 Task: Manage the "Order summary list" page variations in the site builder.
Action: Mouse moved to (1150, 83)
Screenshot: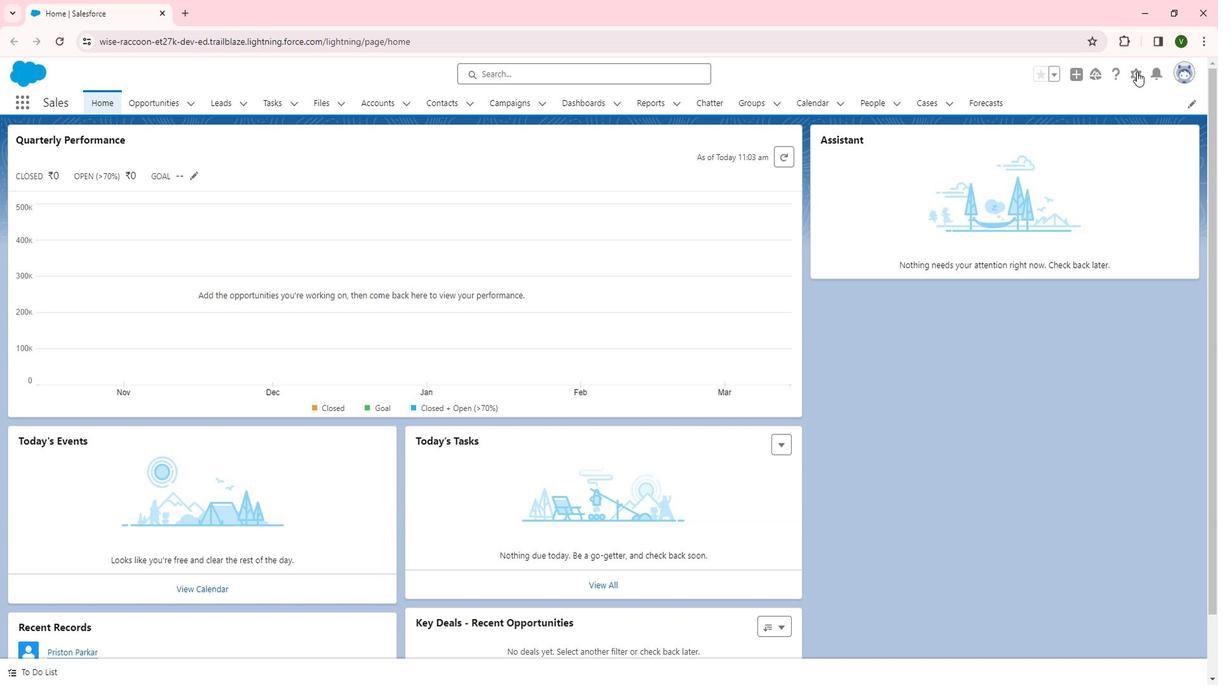 
Action: Mouse pressed left at (1150, 83)
Screenshot: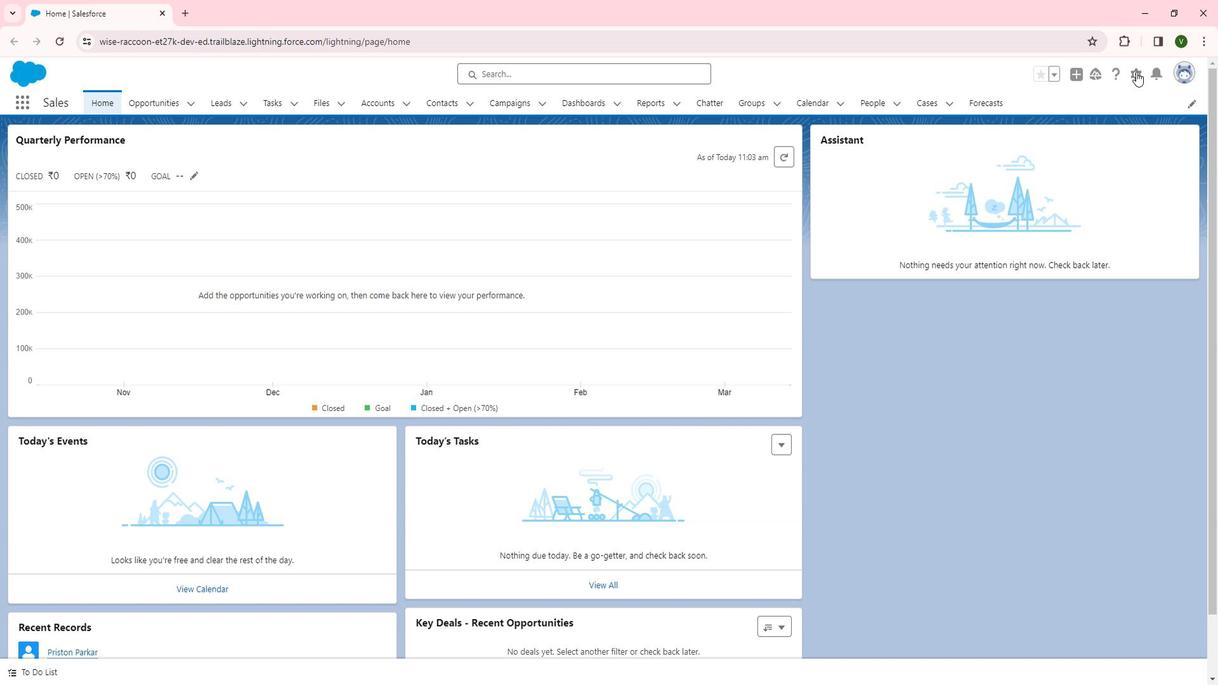 
Action: Mouse moved to (1097, 121)
Screenshot: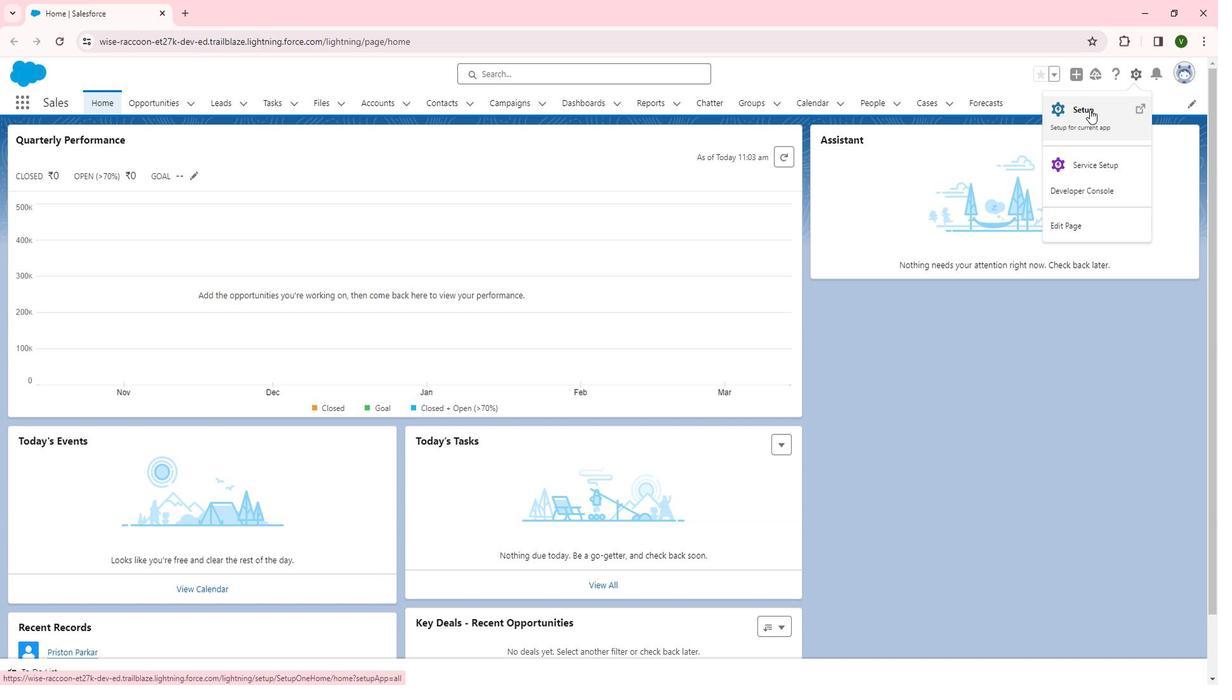 
Action: Mouse pressed left at (1097, 121)
Screenshot: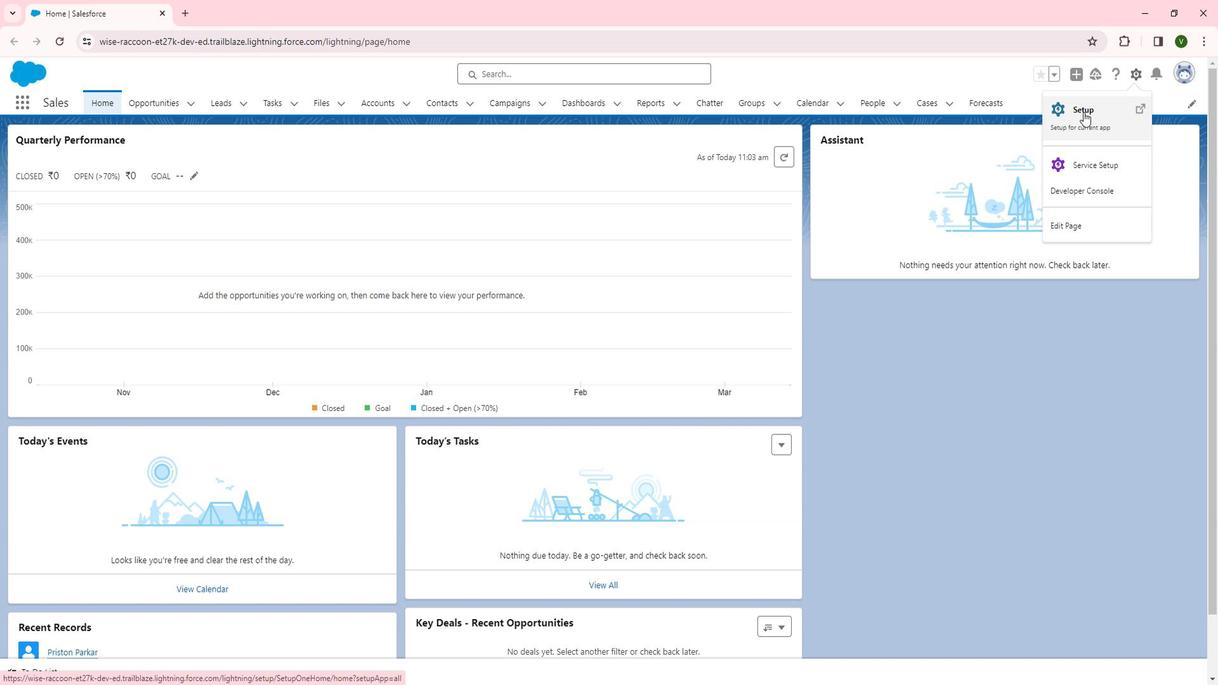 
Action: Mouse moved to (52, 521)
Screenshot: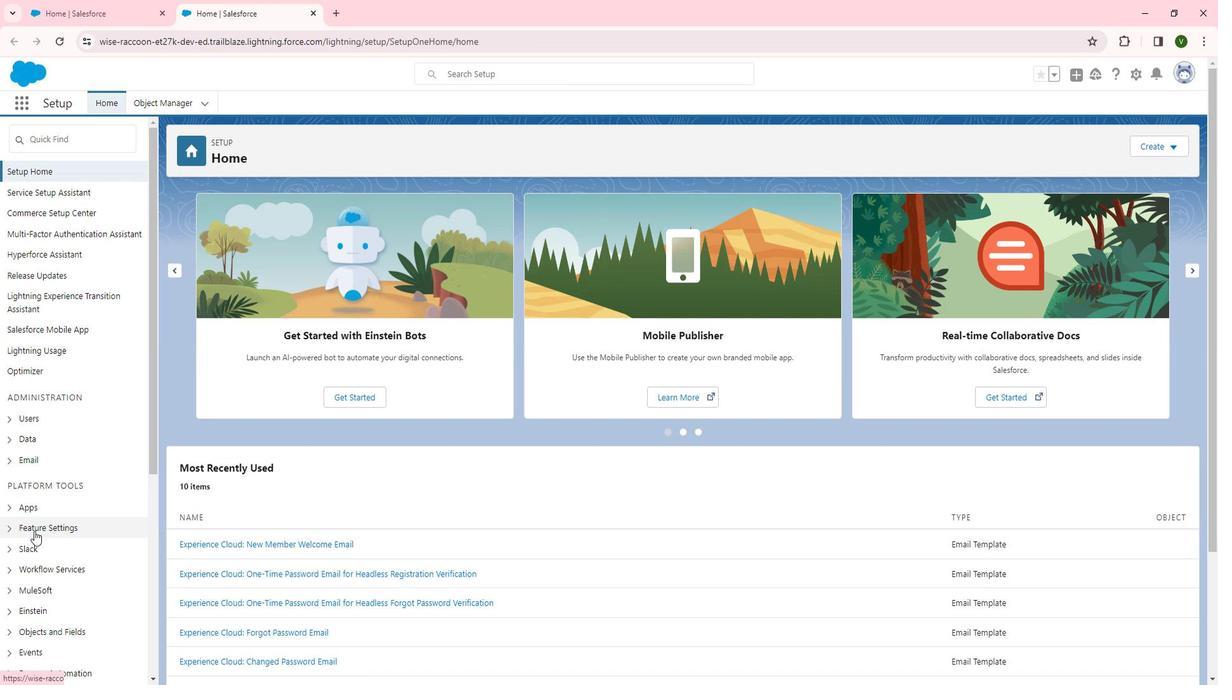 
Action: Mouse scrolled (52, 520) with delta (0, 0)
Screenshot: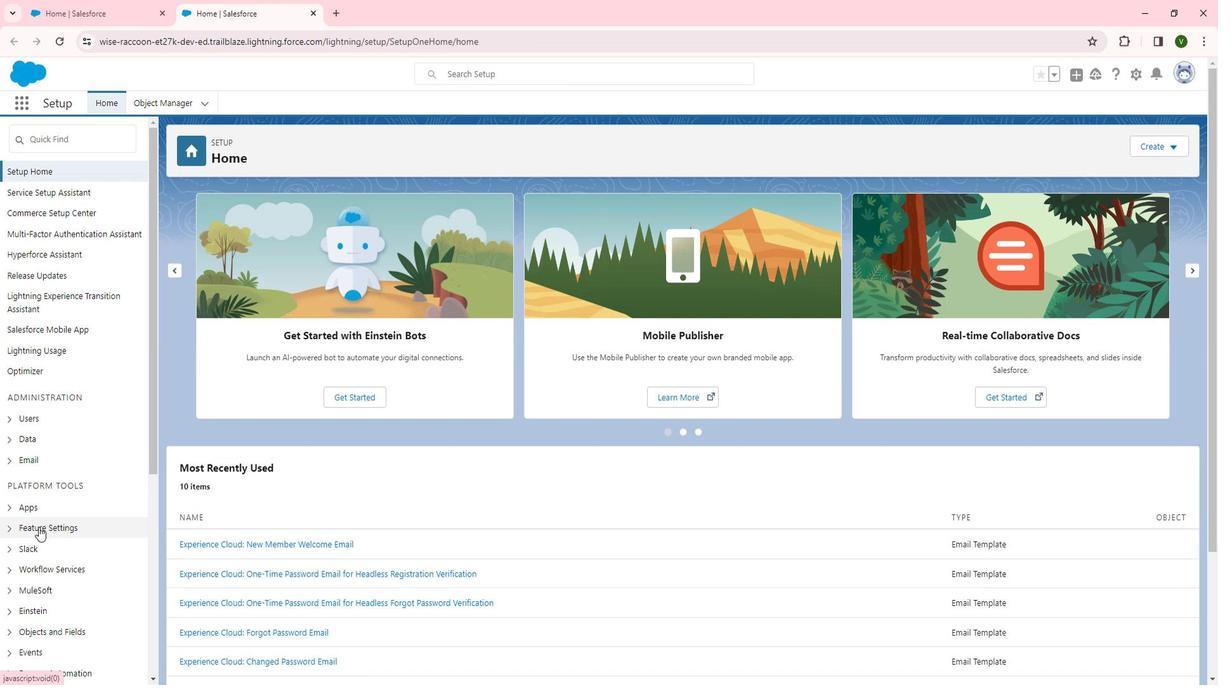 
Action: Mouse scrolled (52, 520) with delta (0, 0)
Screenshot: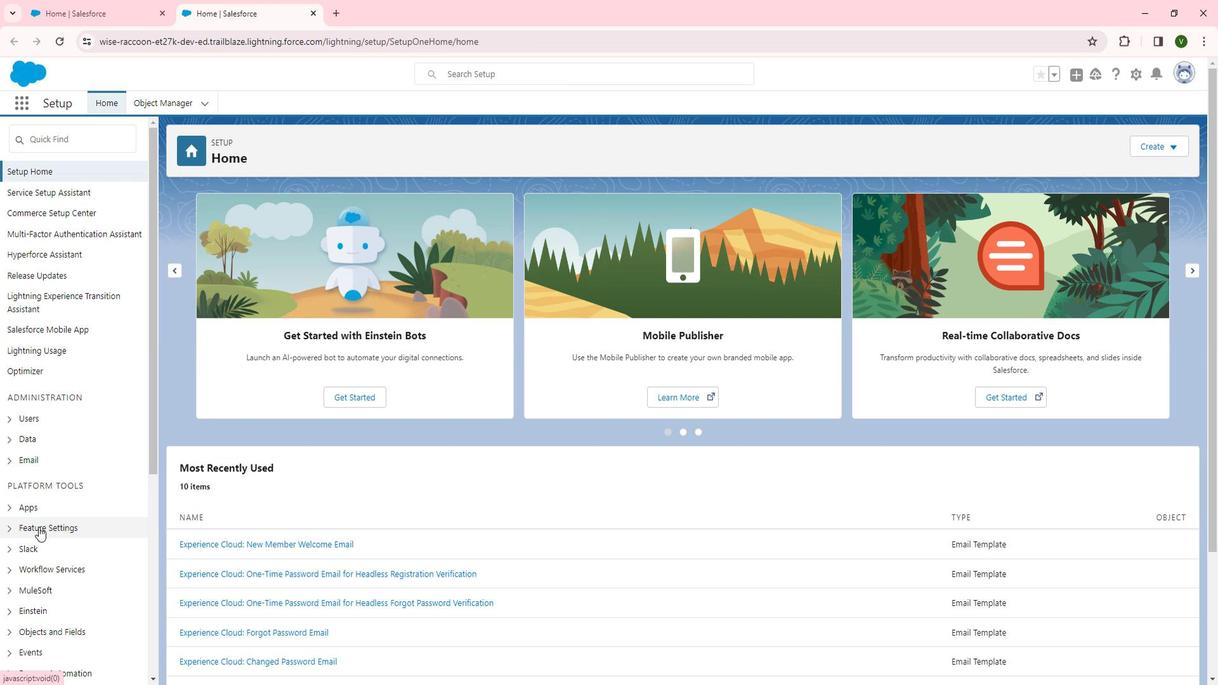 
Action: Mouse moved to (52, 519)
Screenshot: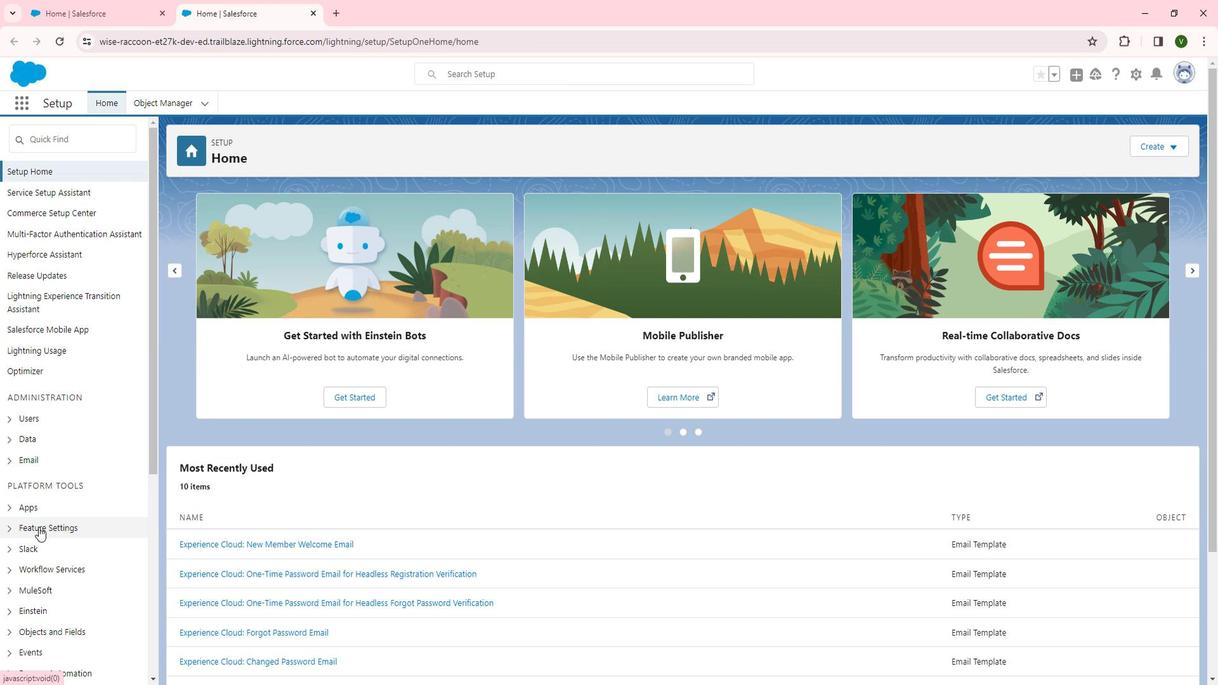 
Action: Mouse scrolled (52, 518) with delta (0, 0)
Screenshot: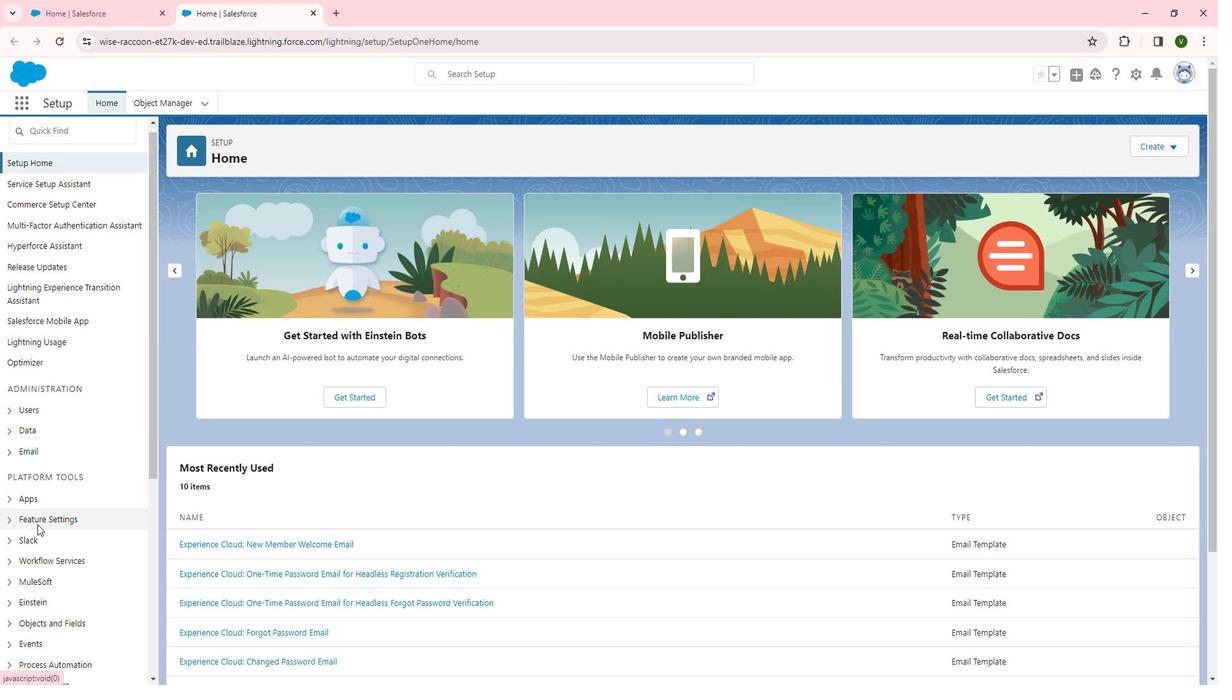 
Action: Mouse moved to (65, 332)
Screenshot: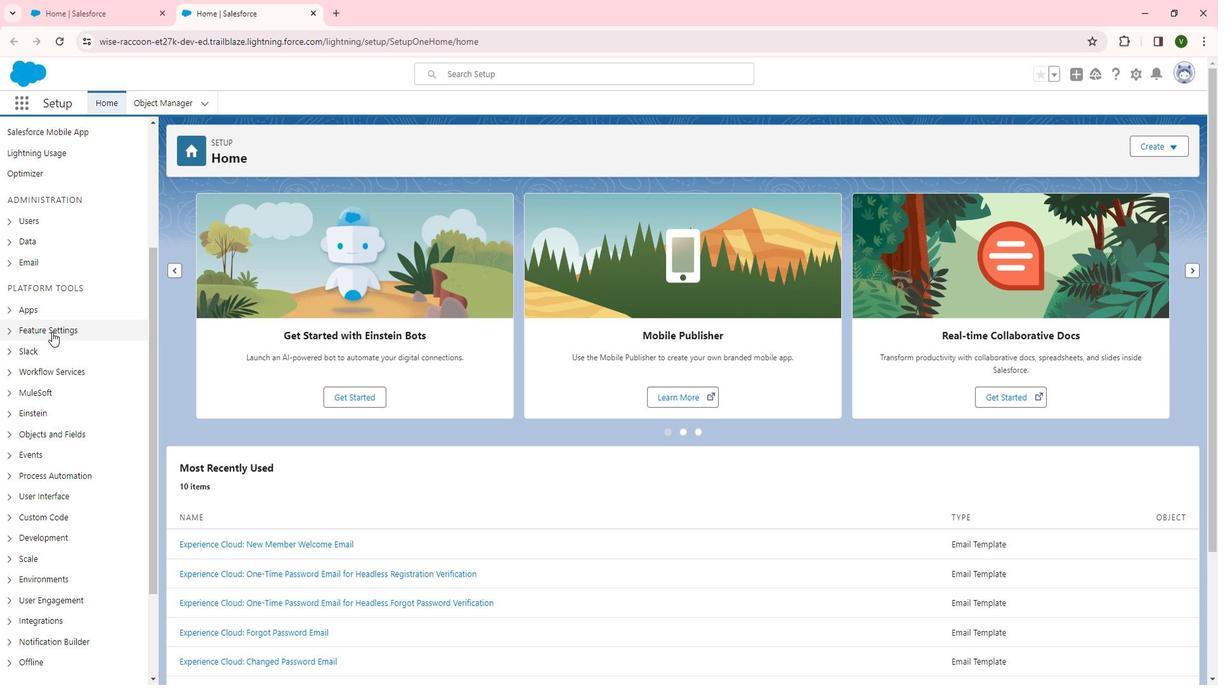 
Action: Mouse pressed left at (65, 332)
Screenshot: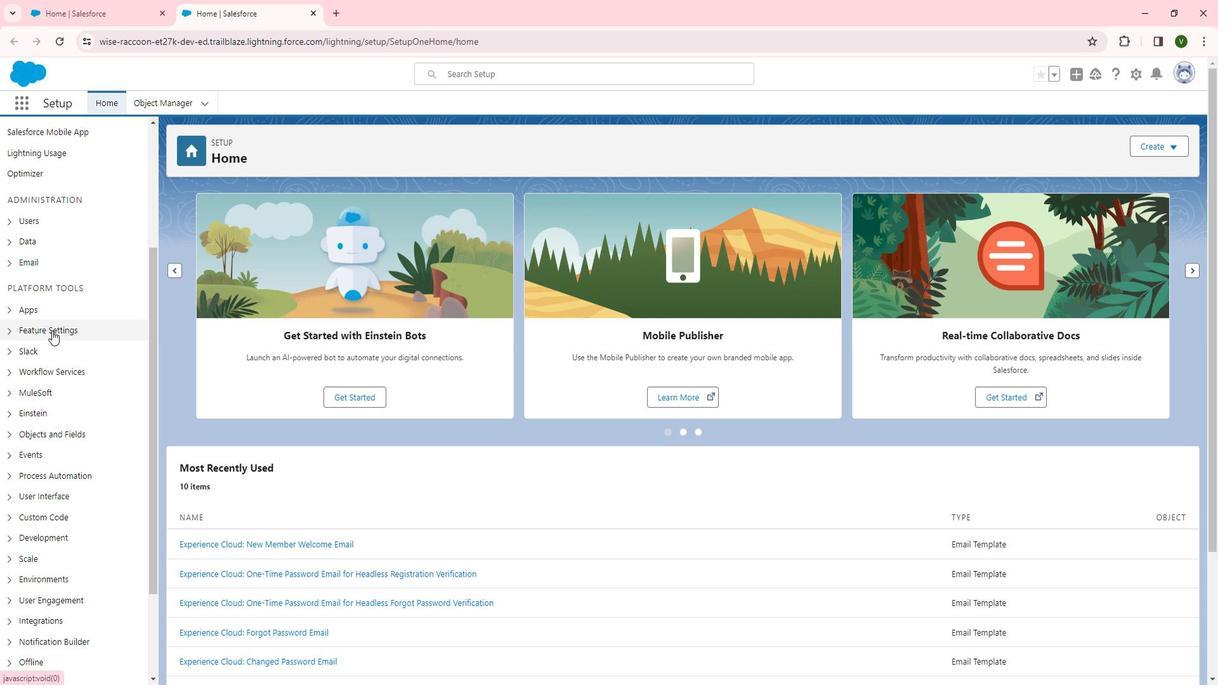 
Action: Mouse moved to (59, 419)
Screenshot: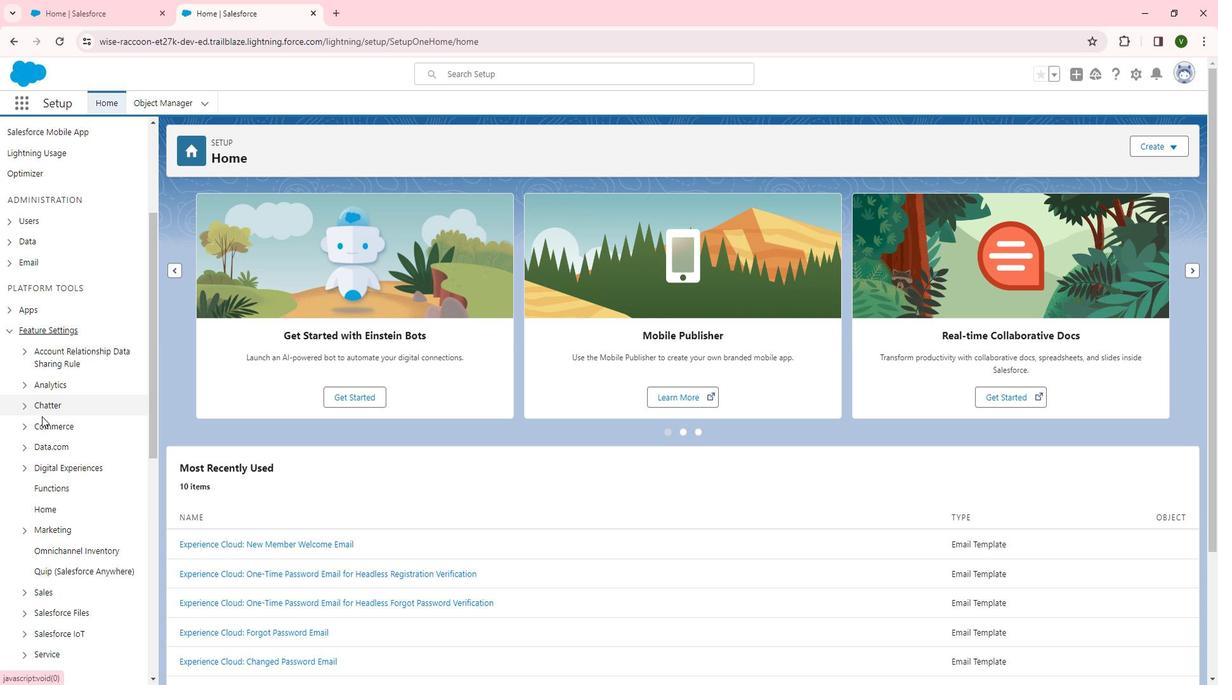 
Action: Mouse scrolled (59, 418) with delta (0, 0)
Screenshot: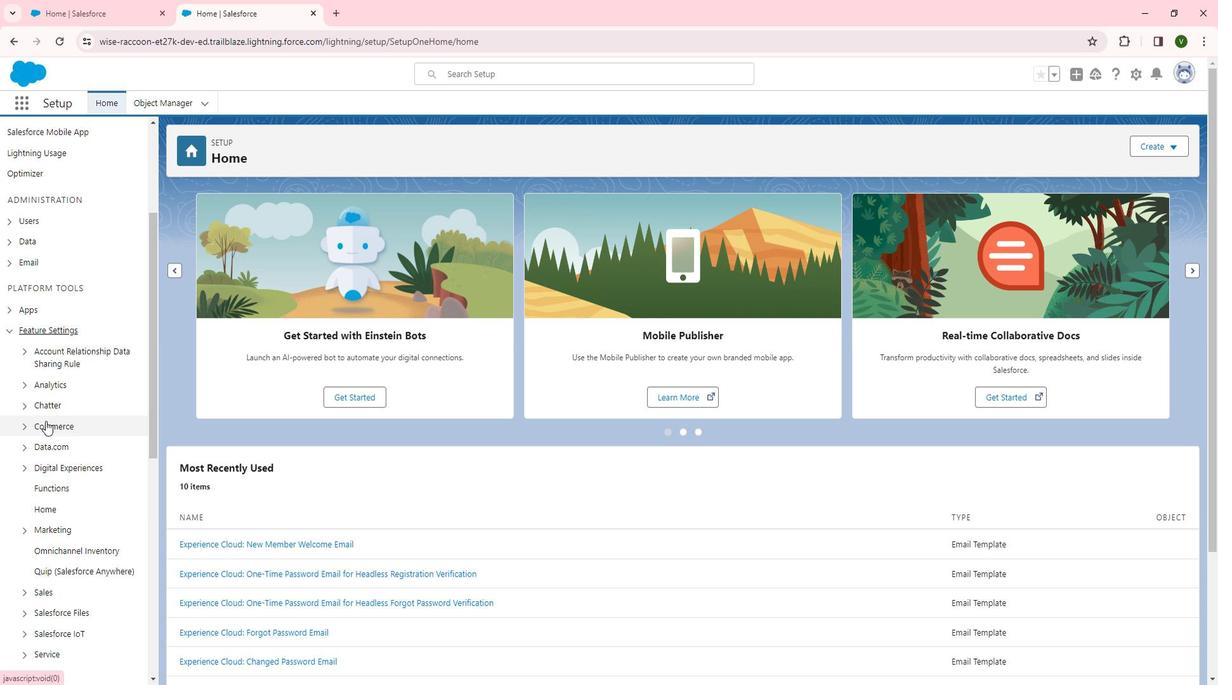 
Action: Mouse scrolled (59, 418) with delta (0, 0)
Screenshot: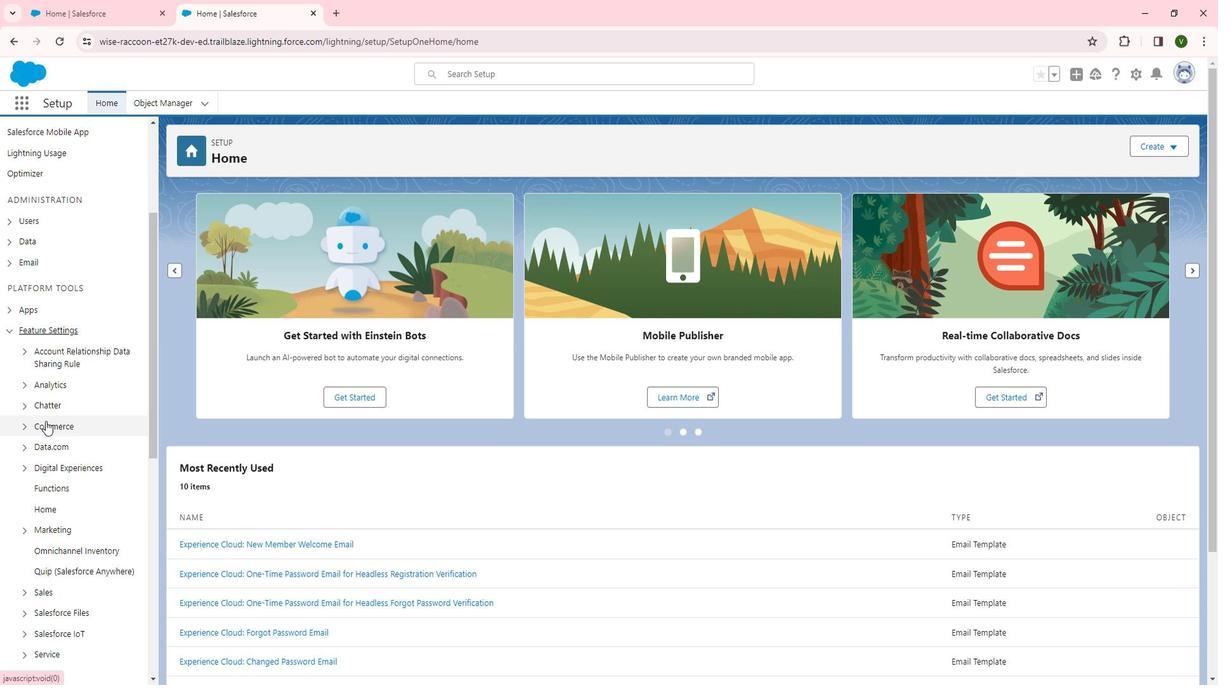
Action: Mouse moved to (76, 336)
Screenshot: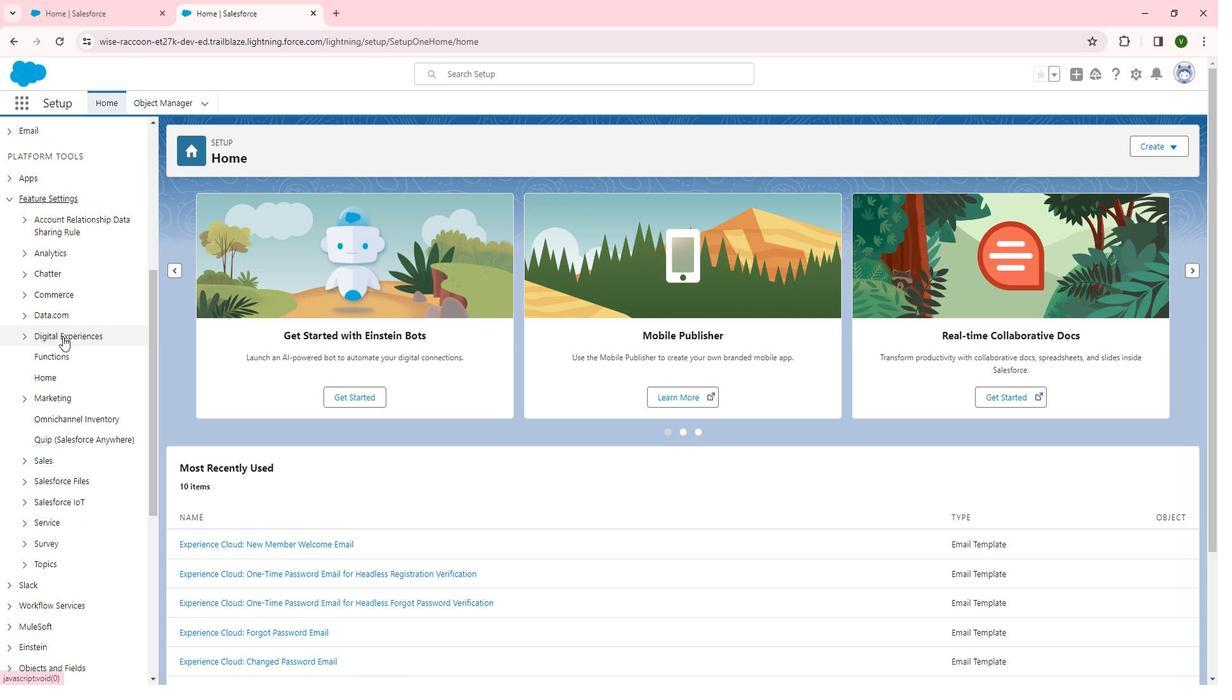 
Action: Mouse pressed left at (76, 336)
Screenshot: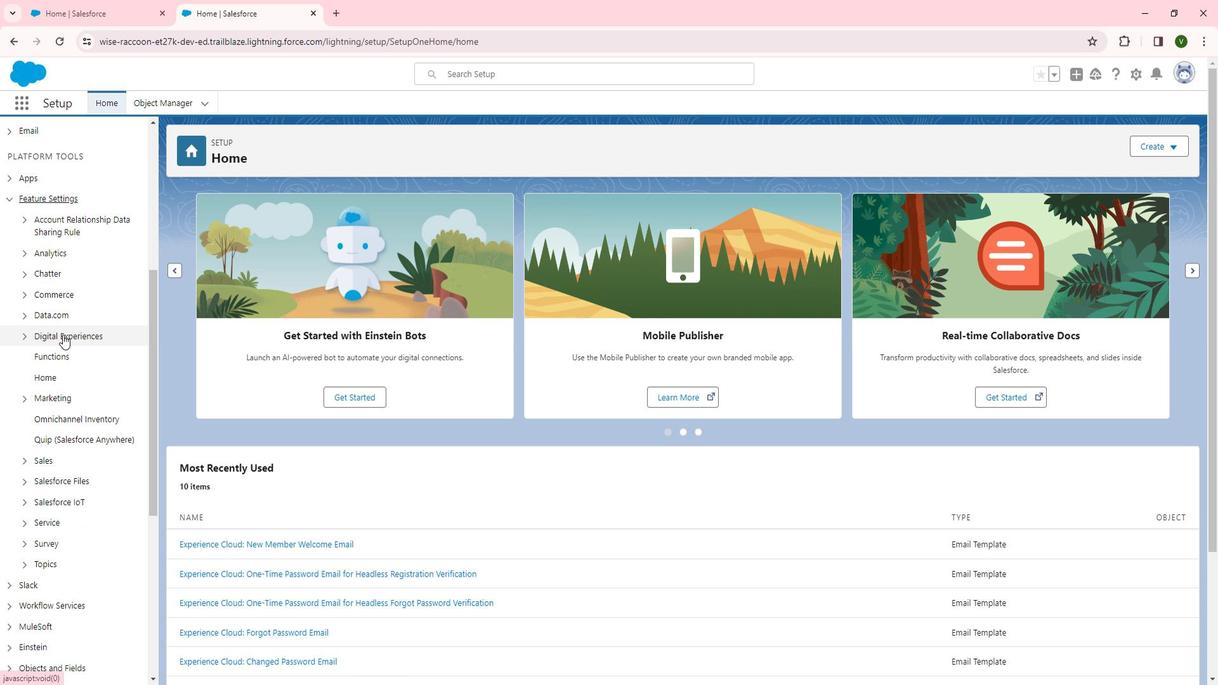 
Action: Mouse moved to (79, 355)
Screenshot: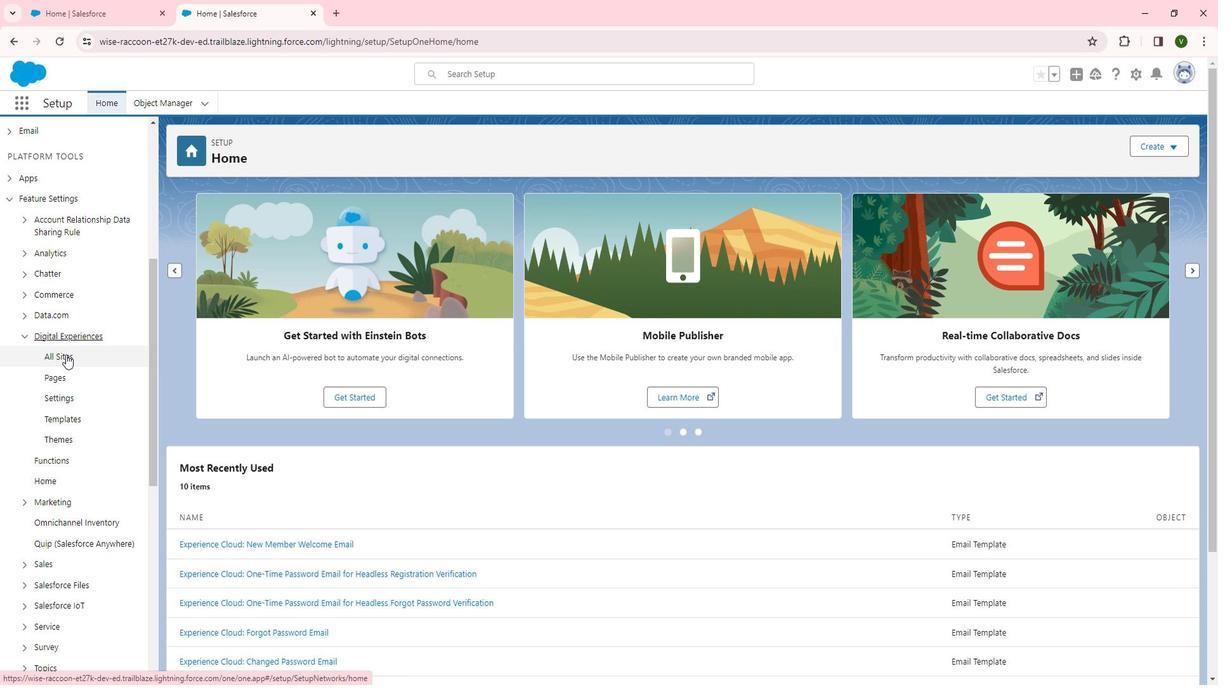 
Action: Mouse pressed left at (79, 355)
Screenshot: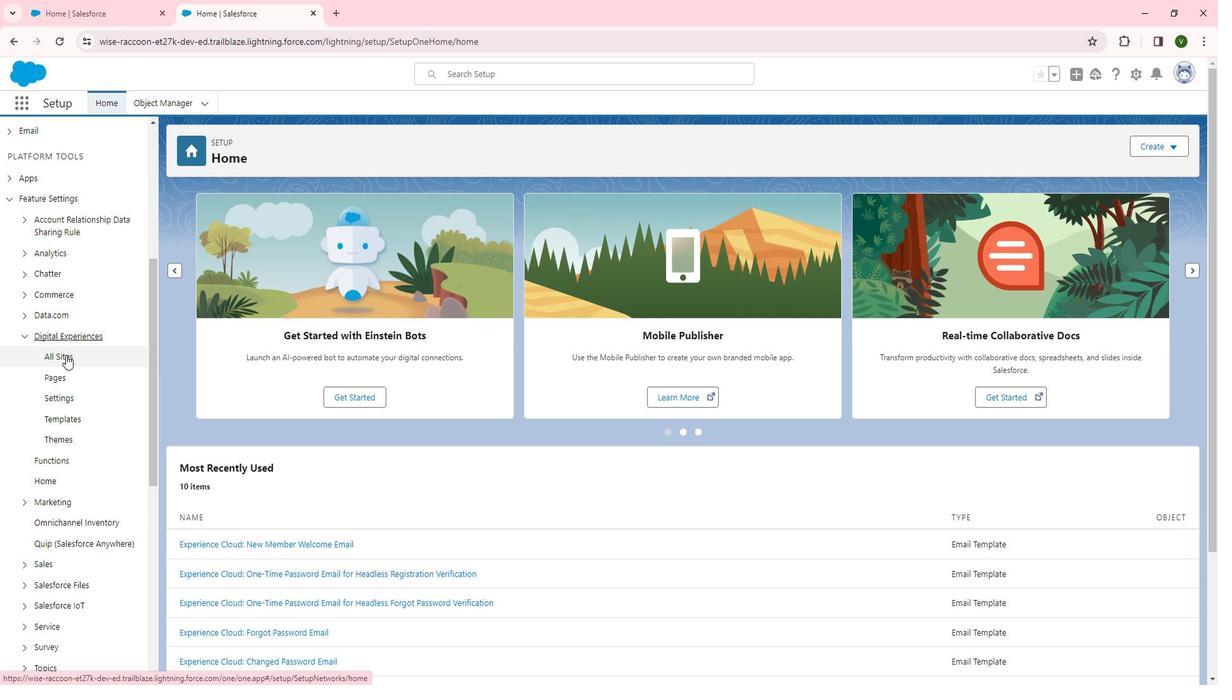 
Action: Mouse moved to (223, 323)
Screenshot: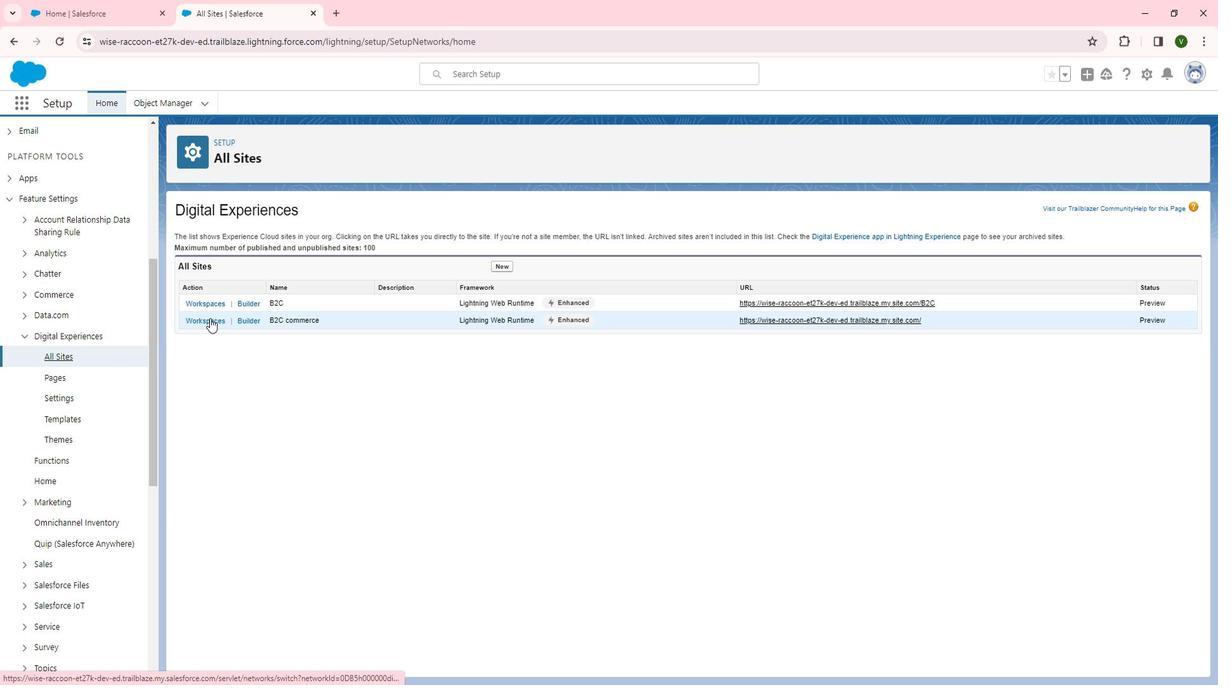 
Action: Mouse pressed left at (223, 323)
Screenshot: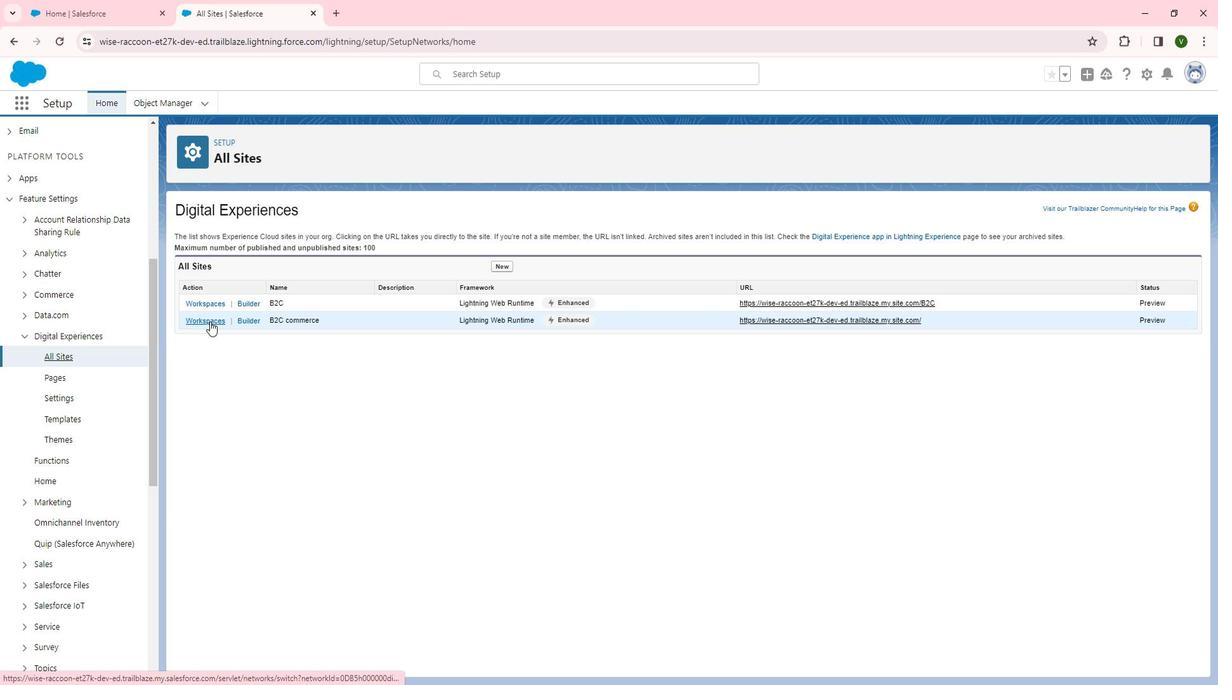 
Action: Mouse moved to (195, 285)
Screenshot: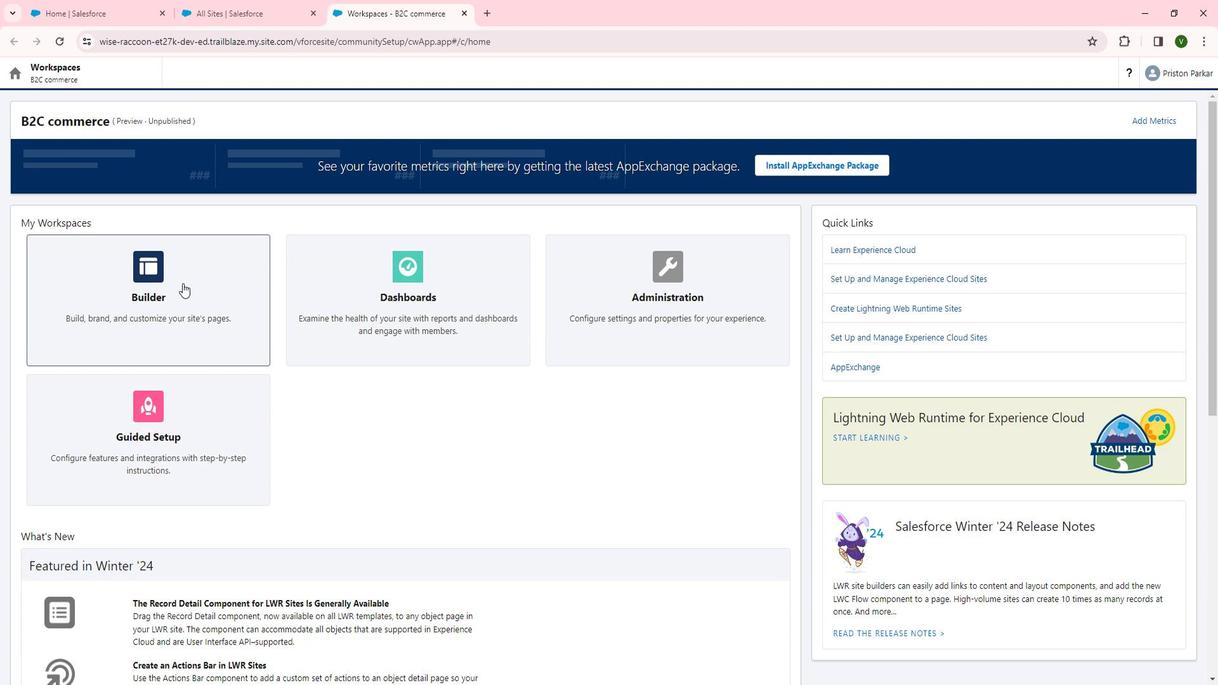 
Action: Mouse pressed left at (195, 285)
Screenshot: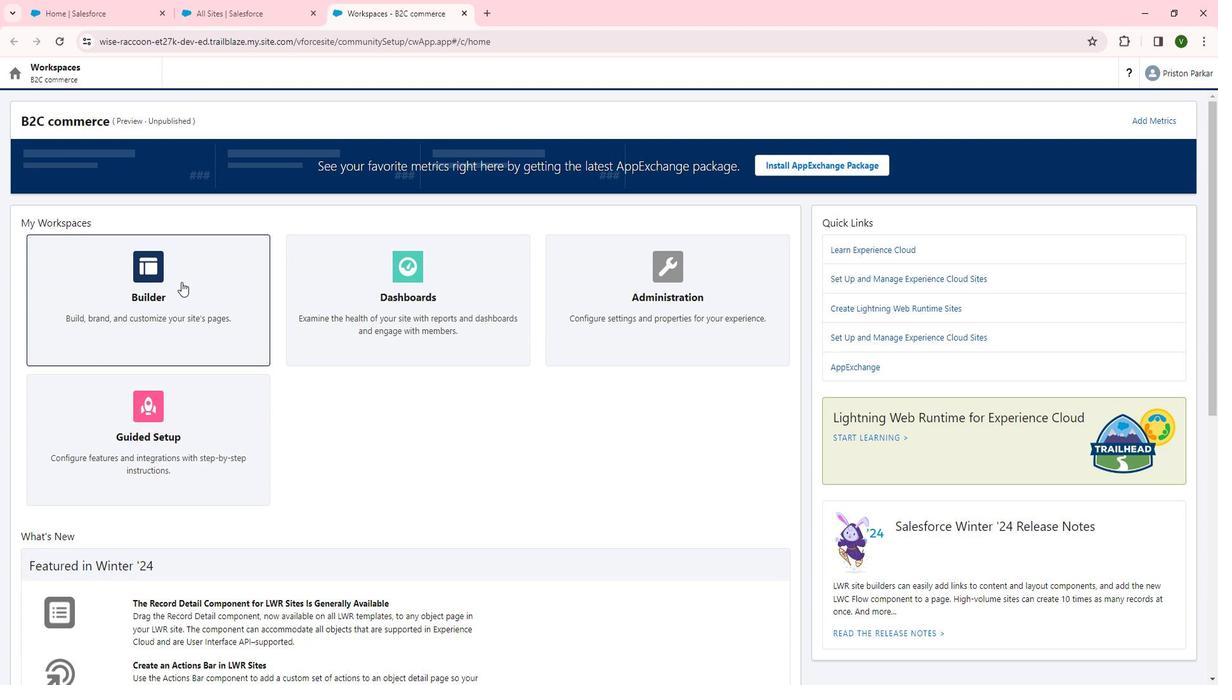 
Action: Mouse moved to (249, 84)
Screenshot: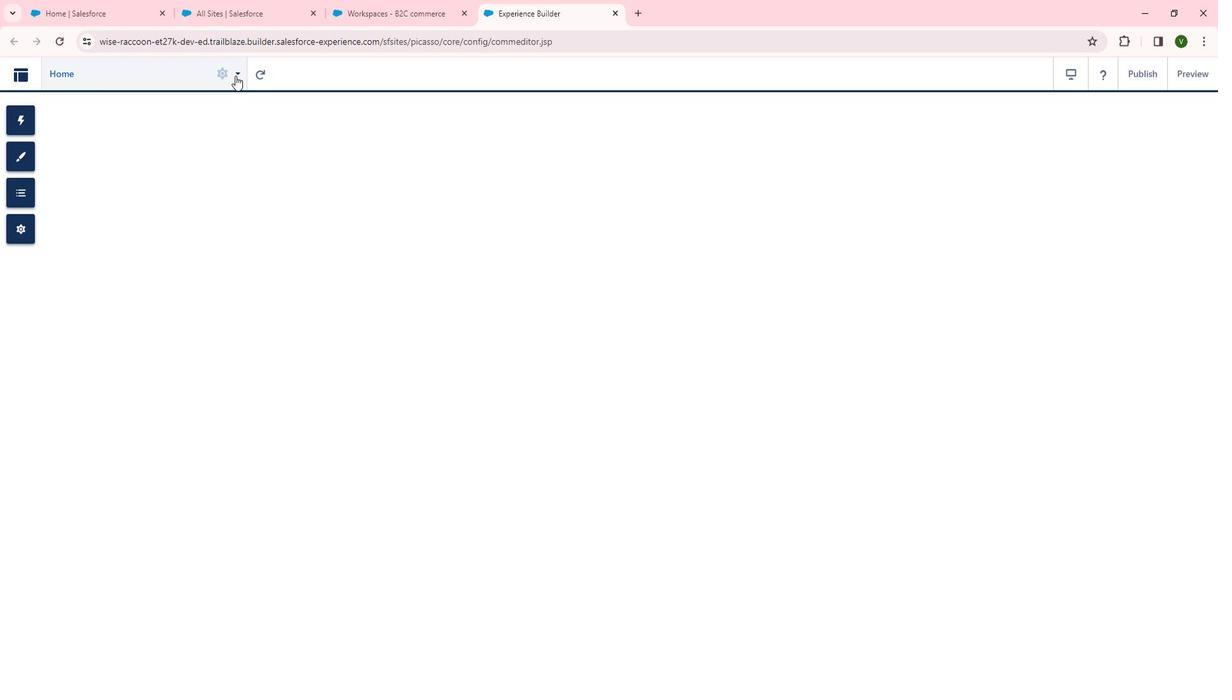 
Action: Mouse pressed left at (249, 84)
Screenshot: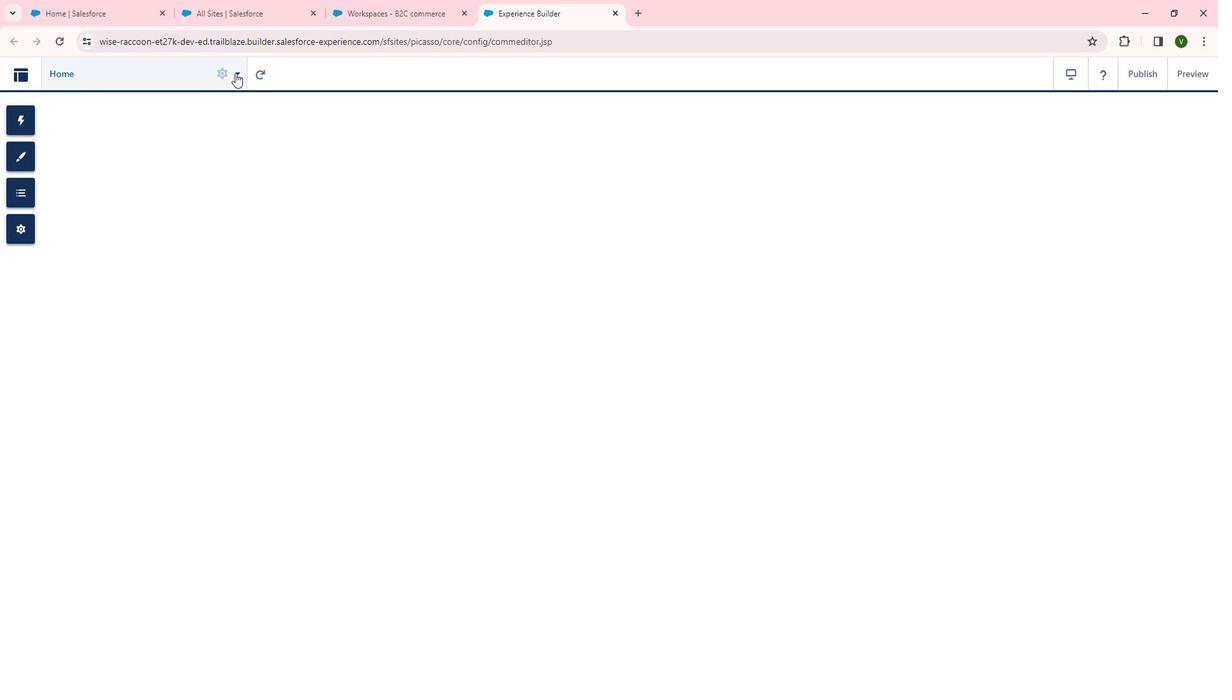 
Action: Mouse moved to (71, 505)
Screenshot: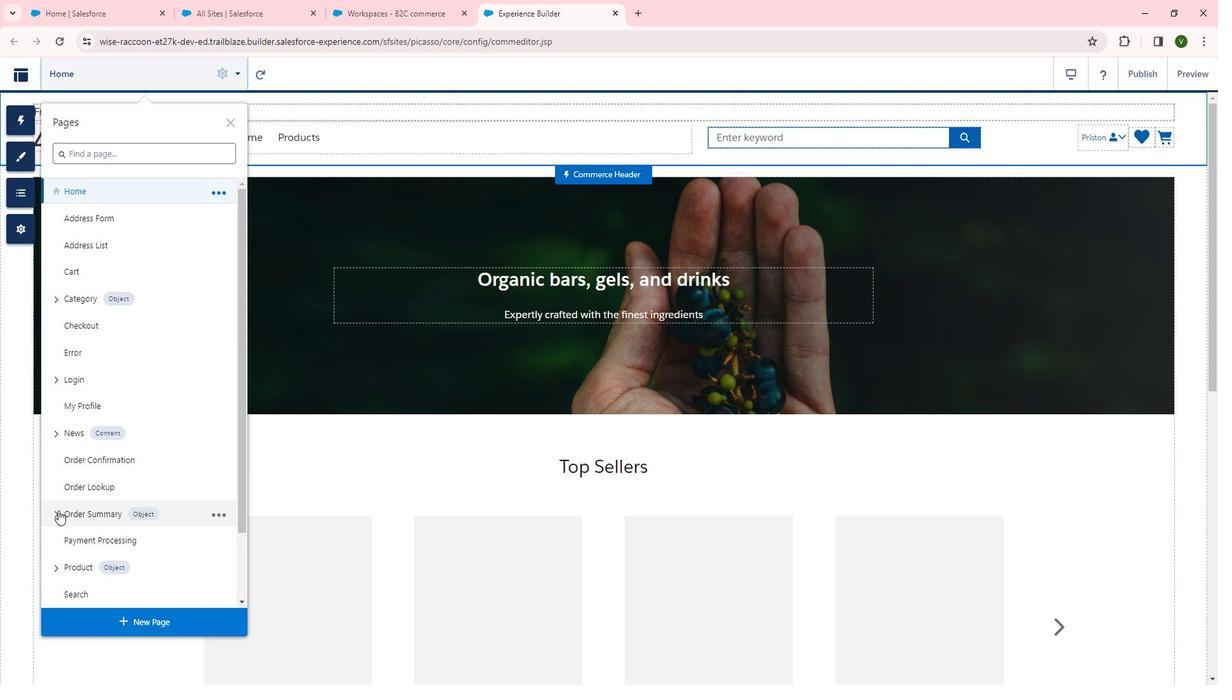
Action: Mouse pressed left at (71, 505)
Screenshot: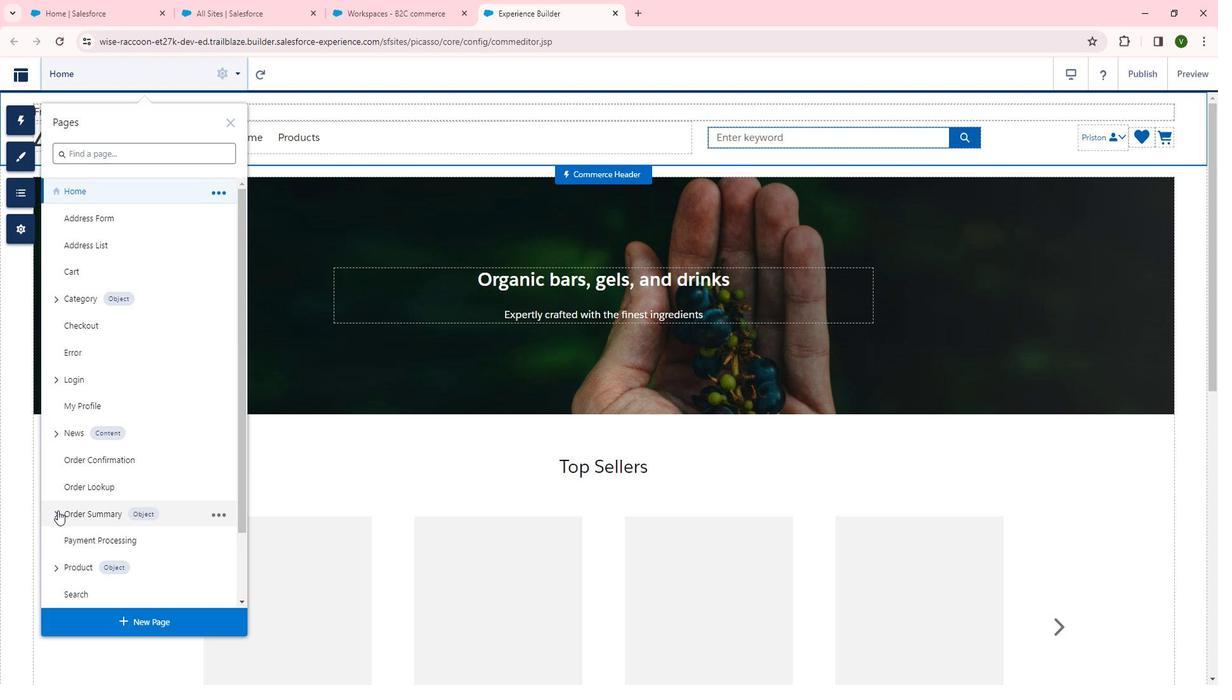 
Action: Mouse moved to (150, 497)
Screenshot: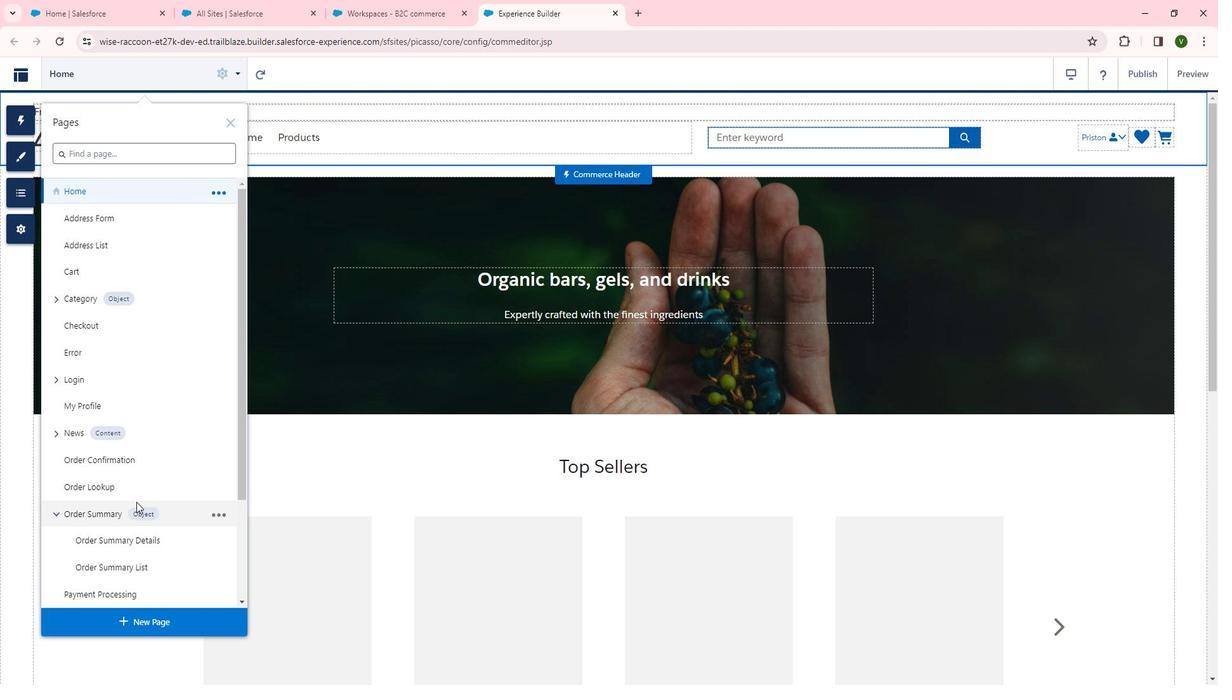 
Action: Mouse scrolled (150, 496) with delta (0, 0)
Screenshot: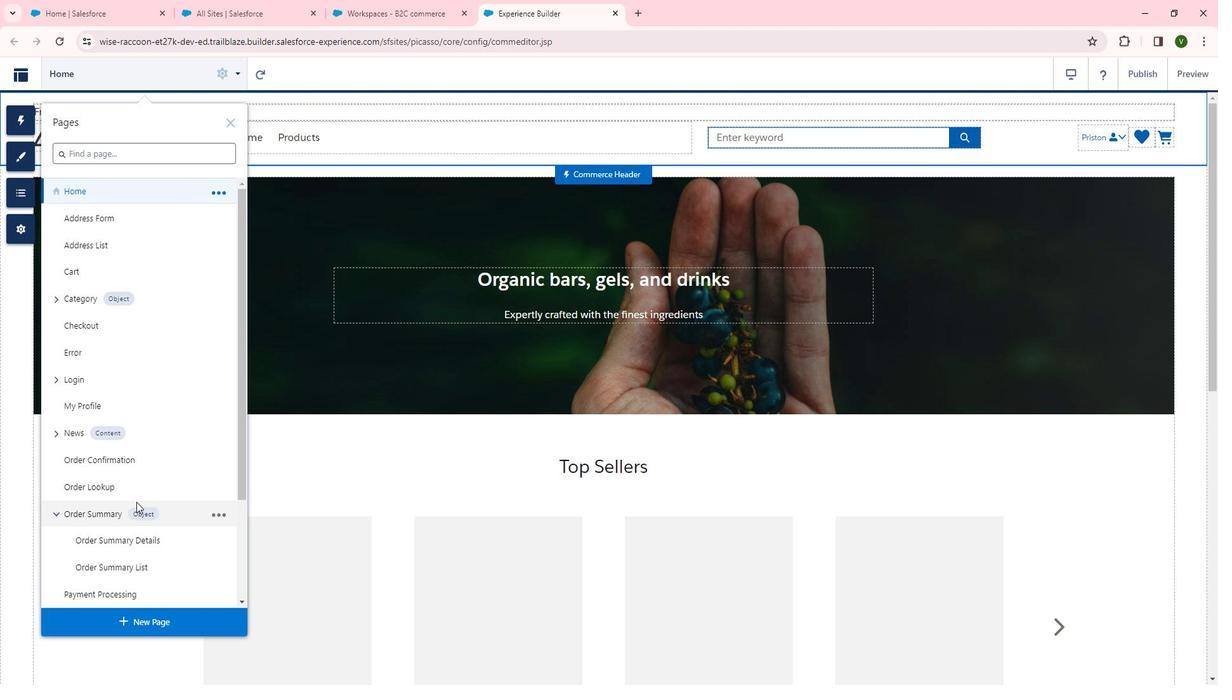 
Action: Mouse moved to (151, 497)
Screenshot: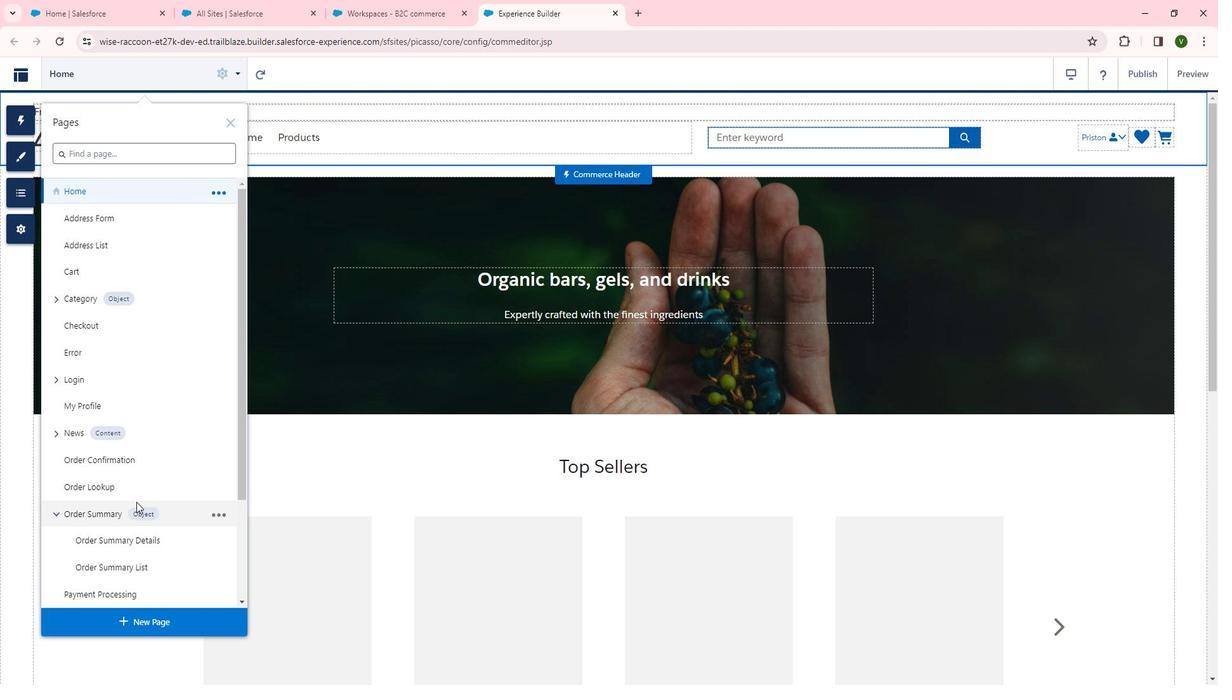 
Action: Mouse scrolled (151, 496) with delta (0, 0)
Screenshot: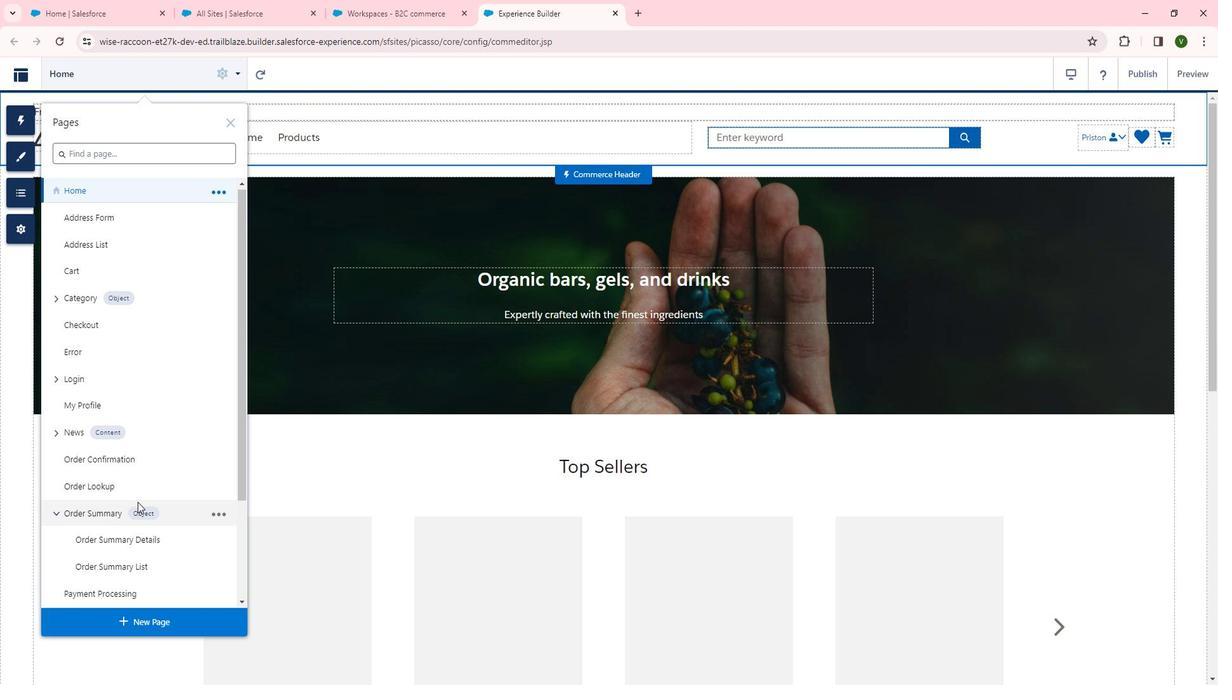 
Action: Mouse moved to (177, 437)
Screenshot: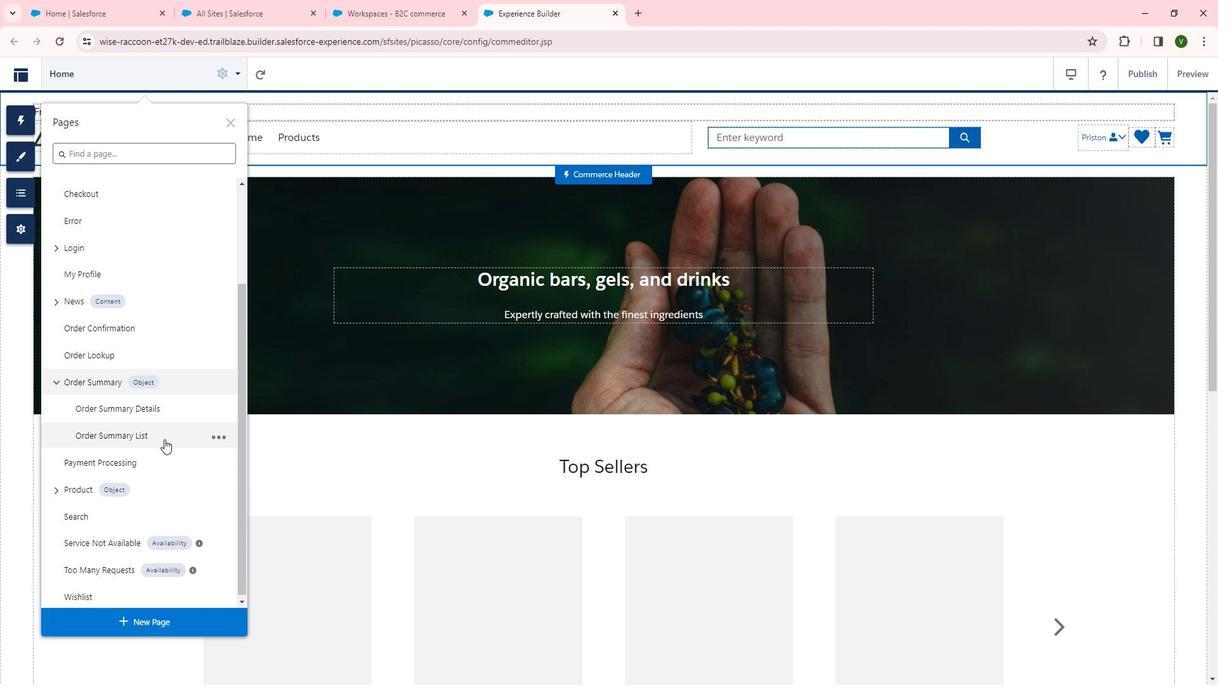 
Action: Mouse pressed left at (177, 437)
Screenshot: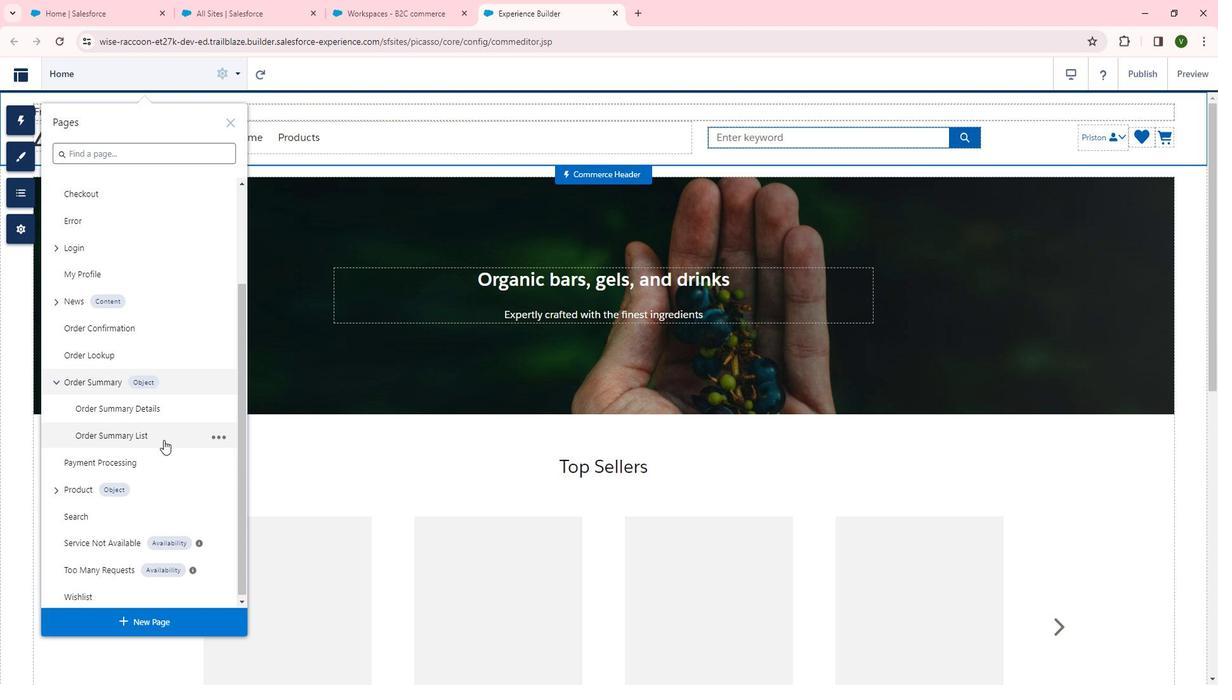
Action: Mouse moved to (1183, 255)
Screenshot: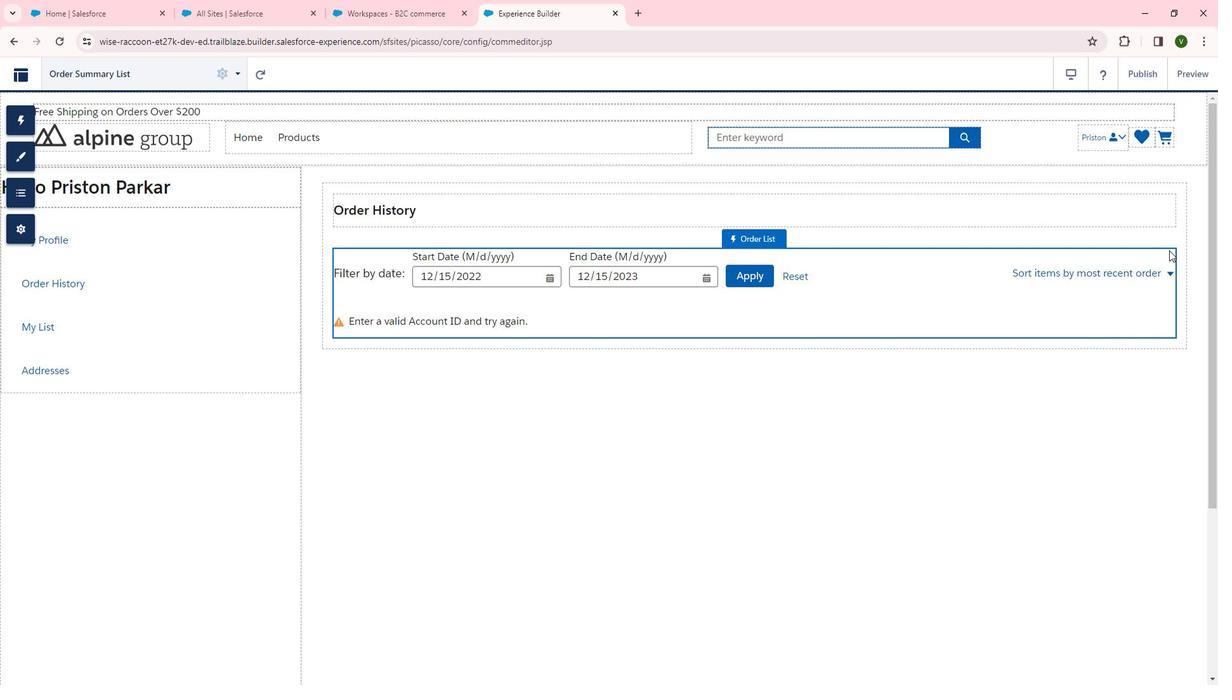 
Action: Mouse pressed left at (1183, 255)
Screenshot: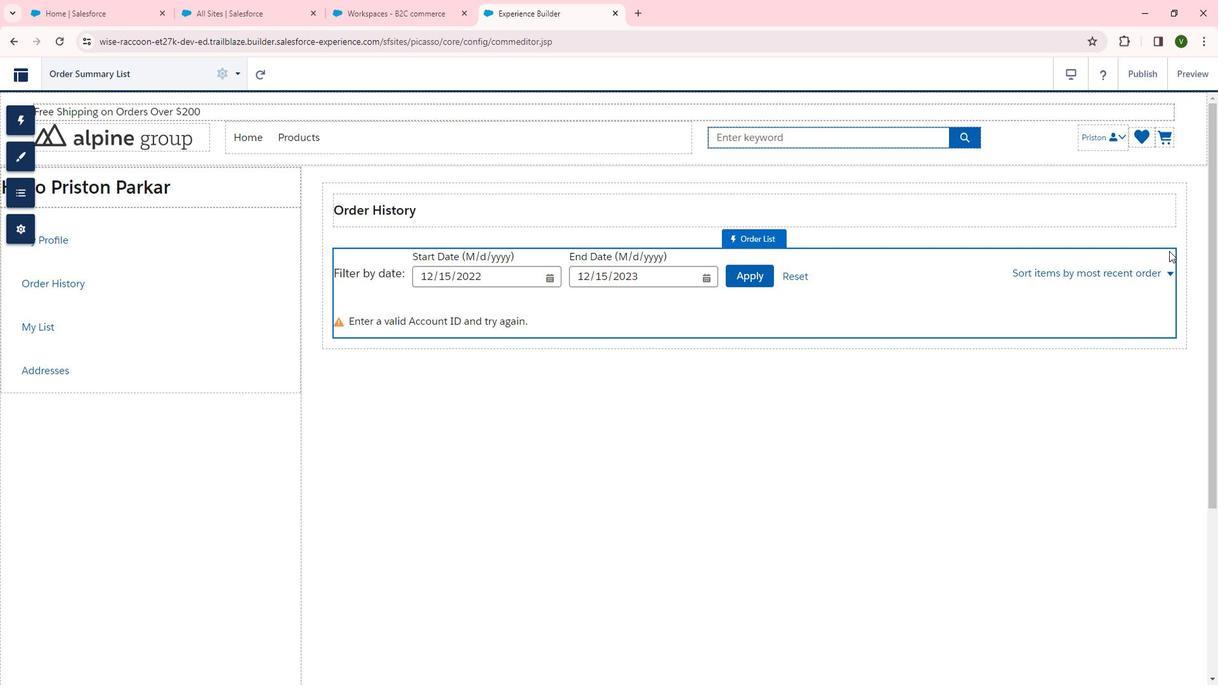 
Action: Mouse moved to (1138, 159)
Screenshot: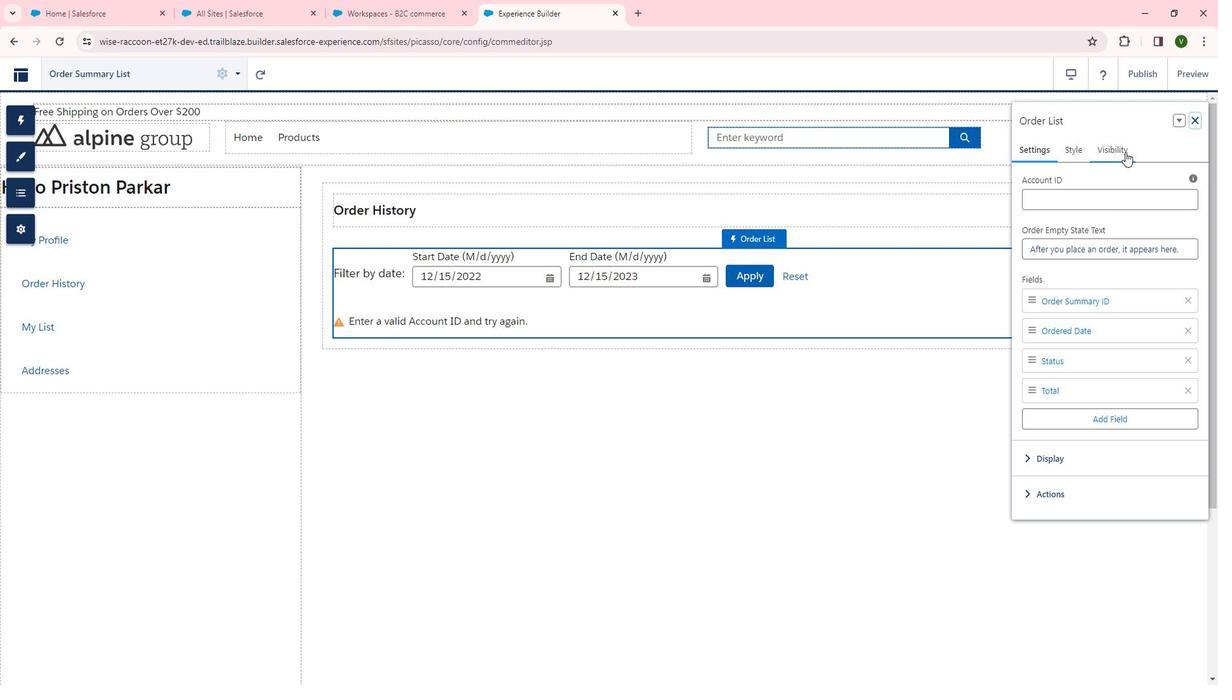 
Action: Mouse pressed left at (1138, 159)
Screenshot: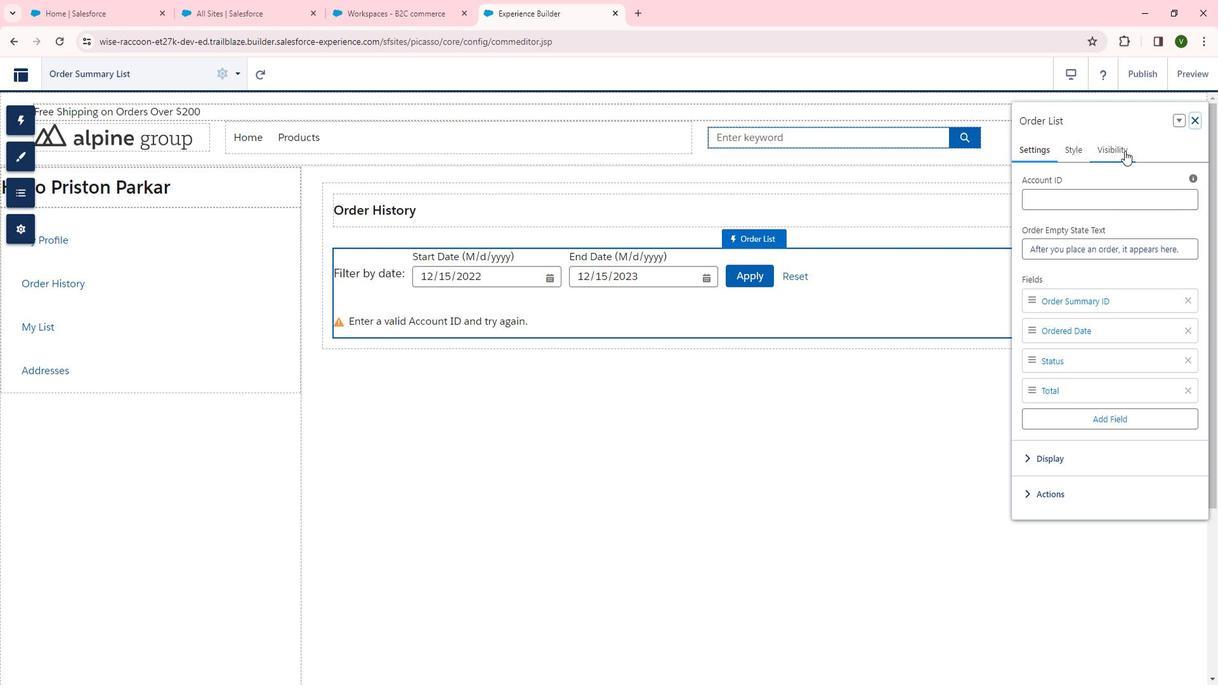 
Action: Mouse moved to (1107, 246)
Screenshot: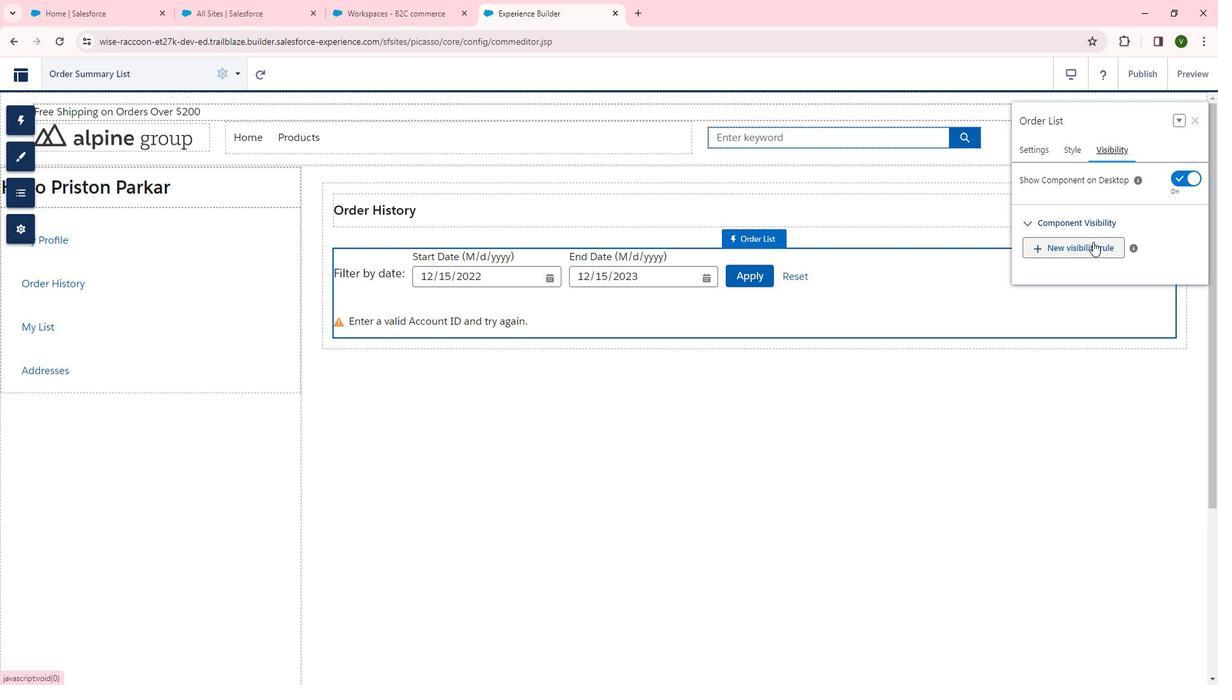 
Action: Mouse pressed left at (1107, 246)
Screenshot: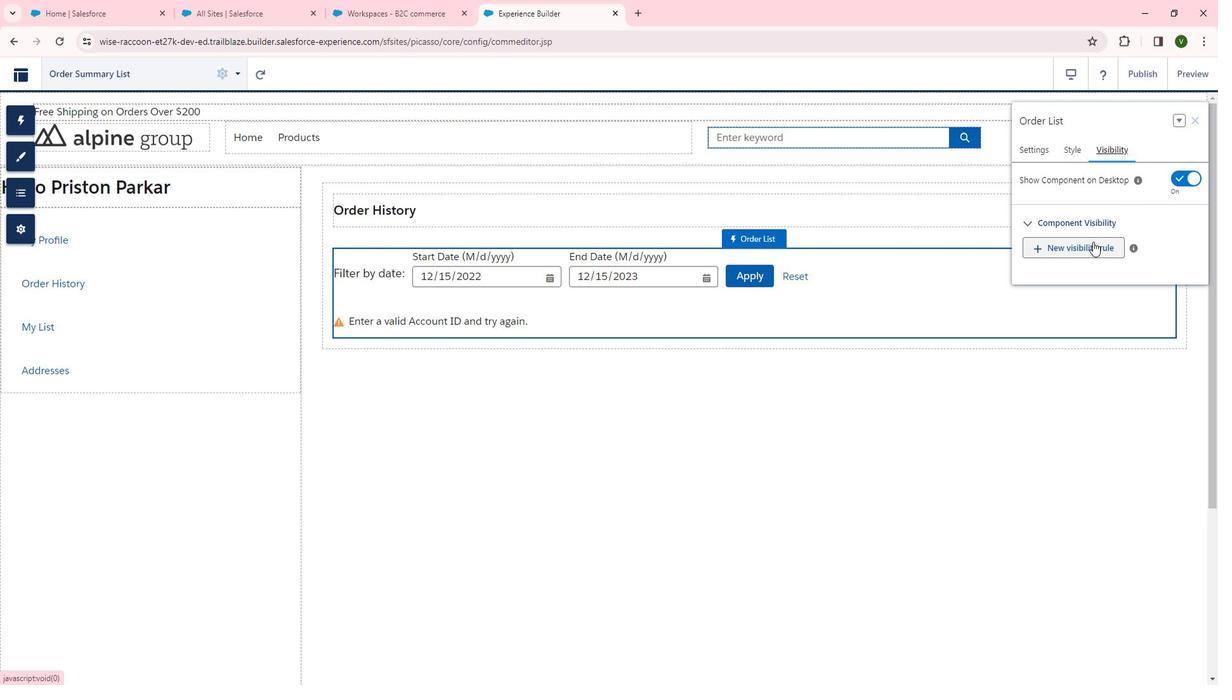 
Action: Mouse moved to (367, 328)
Screenshot: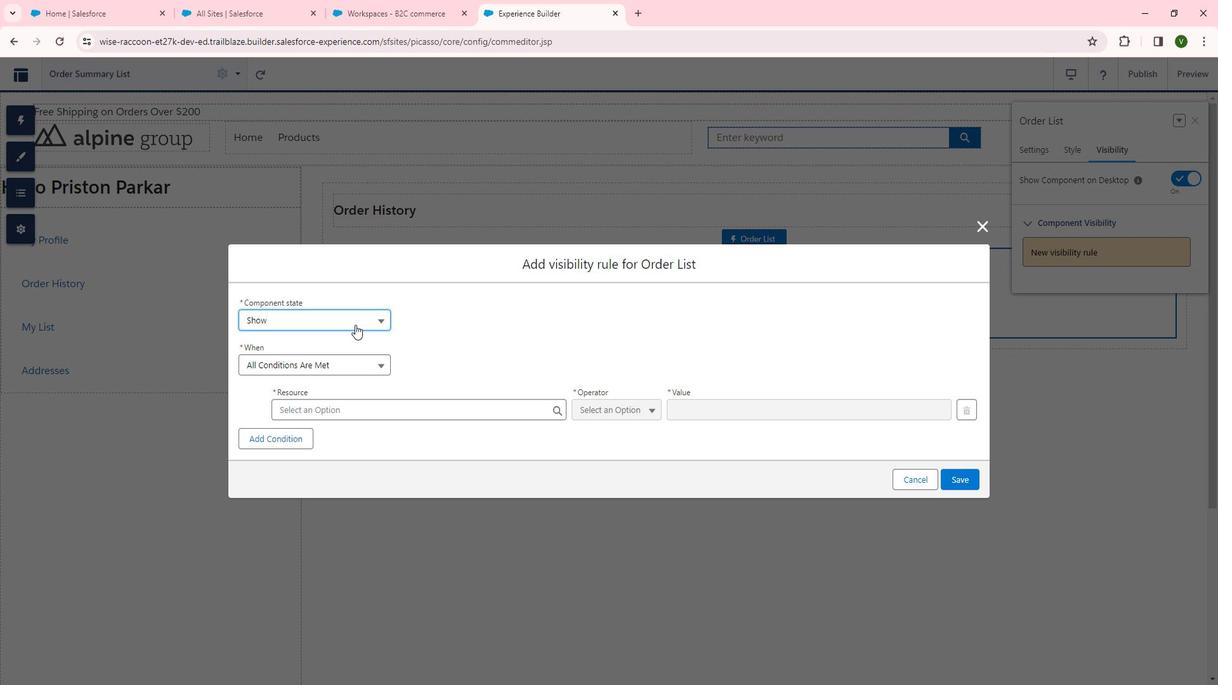 
Action: Mouse pressed left at (367, 328)
Screenshot: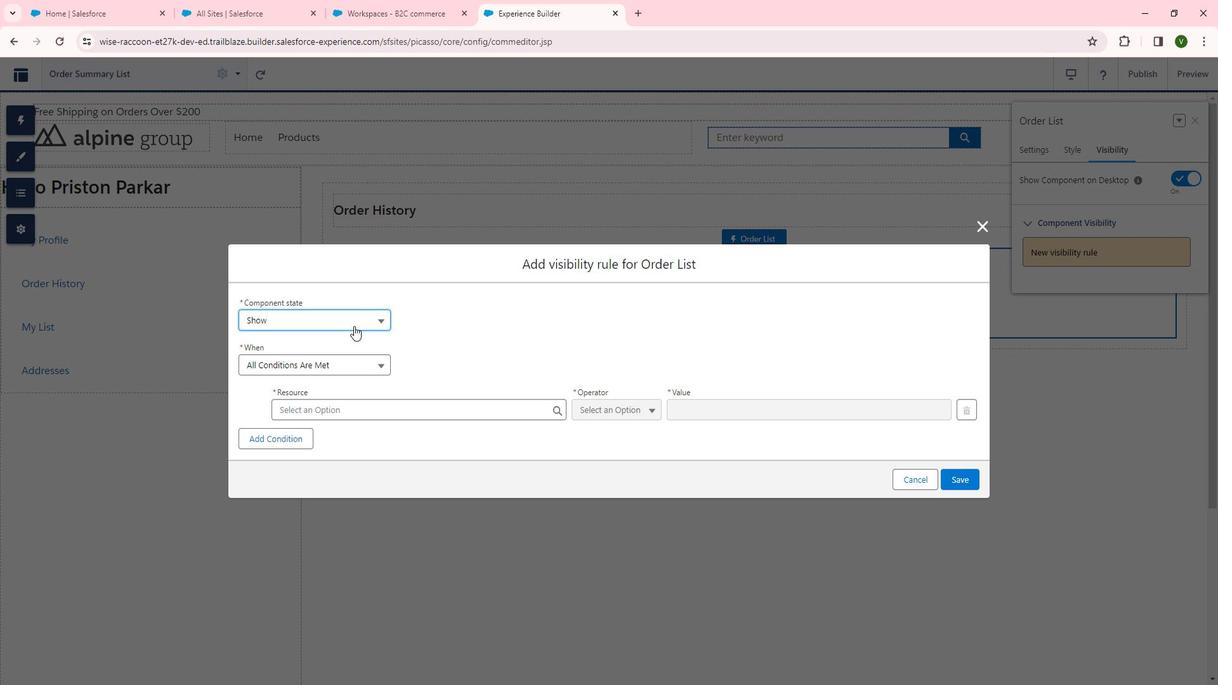 
Action: Mouse moved to (366, 363)
Screenshot: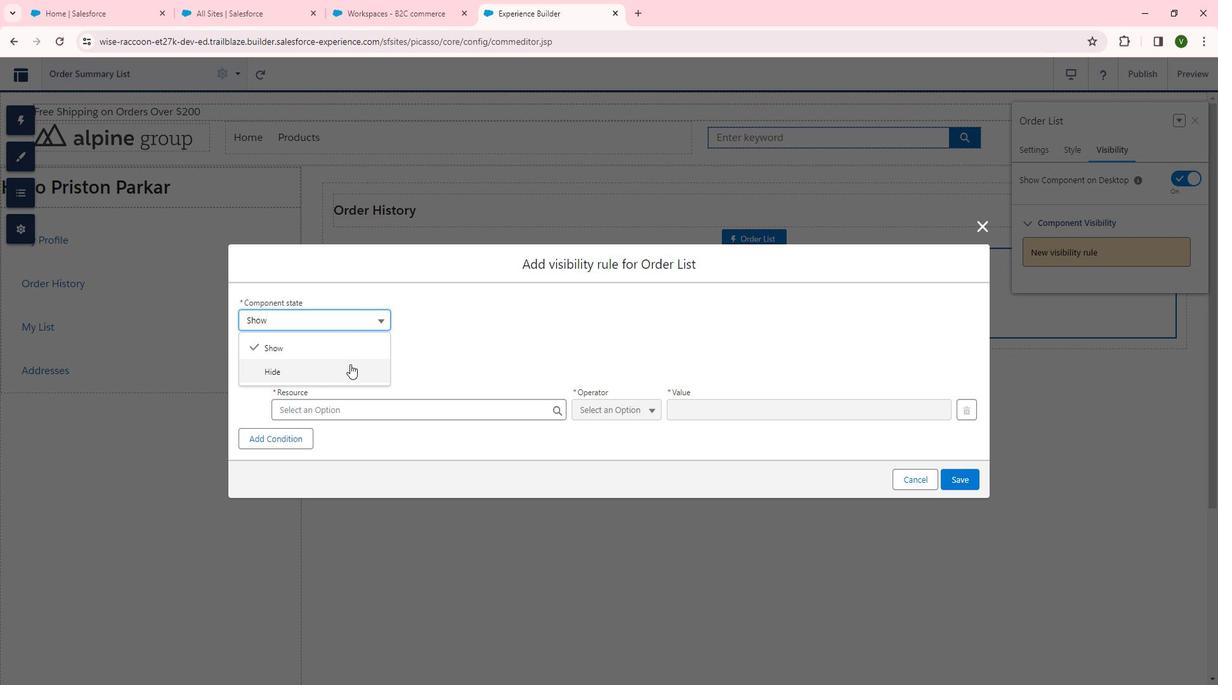 
Action: Mouse pressed left at (366, 363)
Screenshot: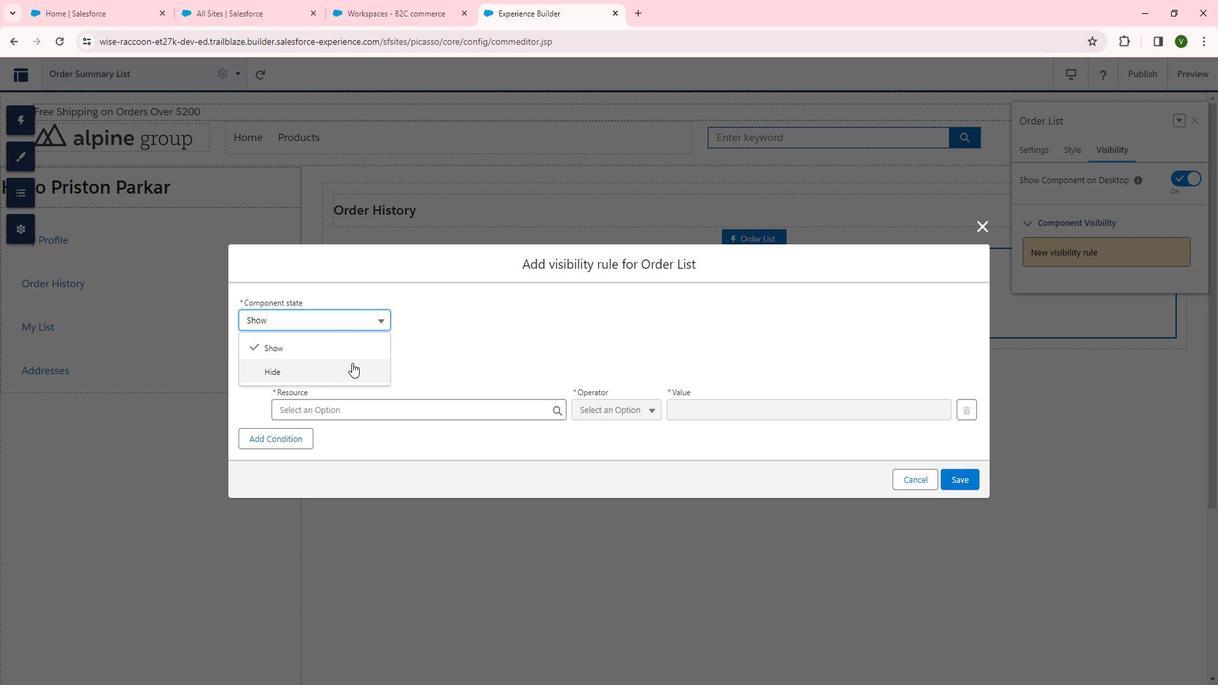 
Action: Mouse moved to (385, 357)
Screenshot: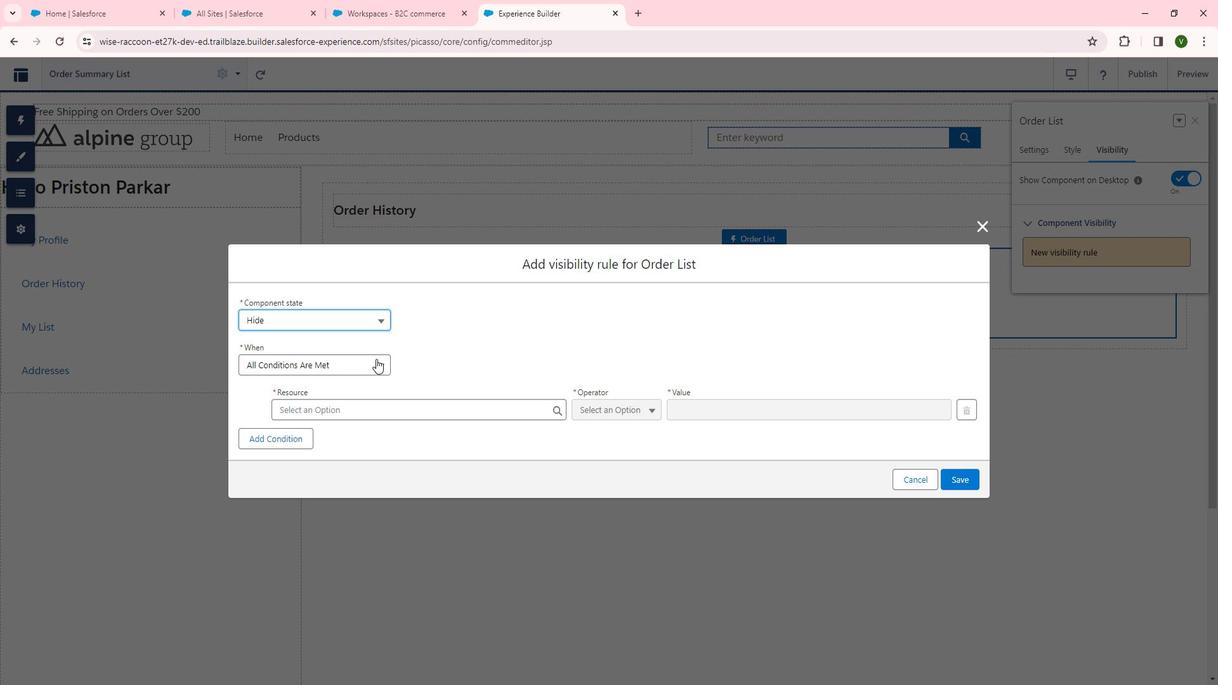 
Action: Mouse pressed left at (385, 357)
Screenshot: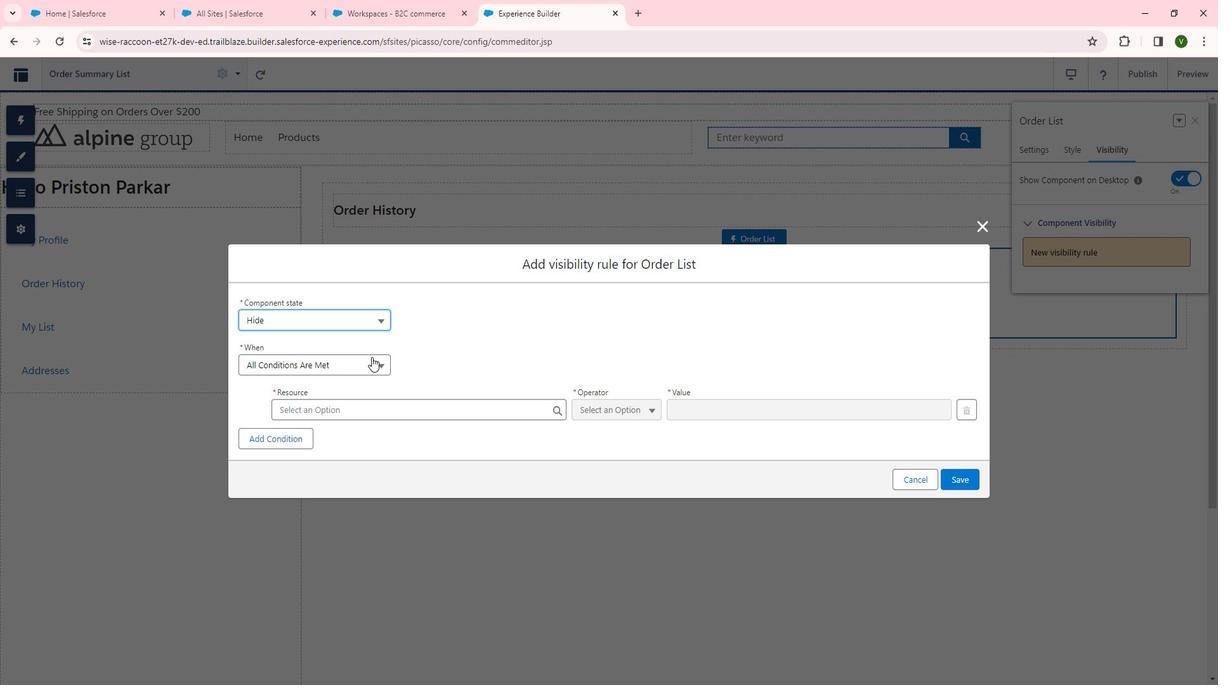 
Action: Mouse moved to (368, 399)
Screenshot: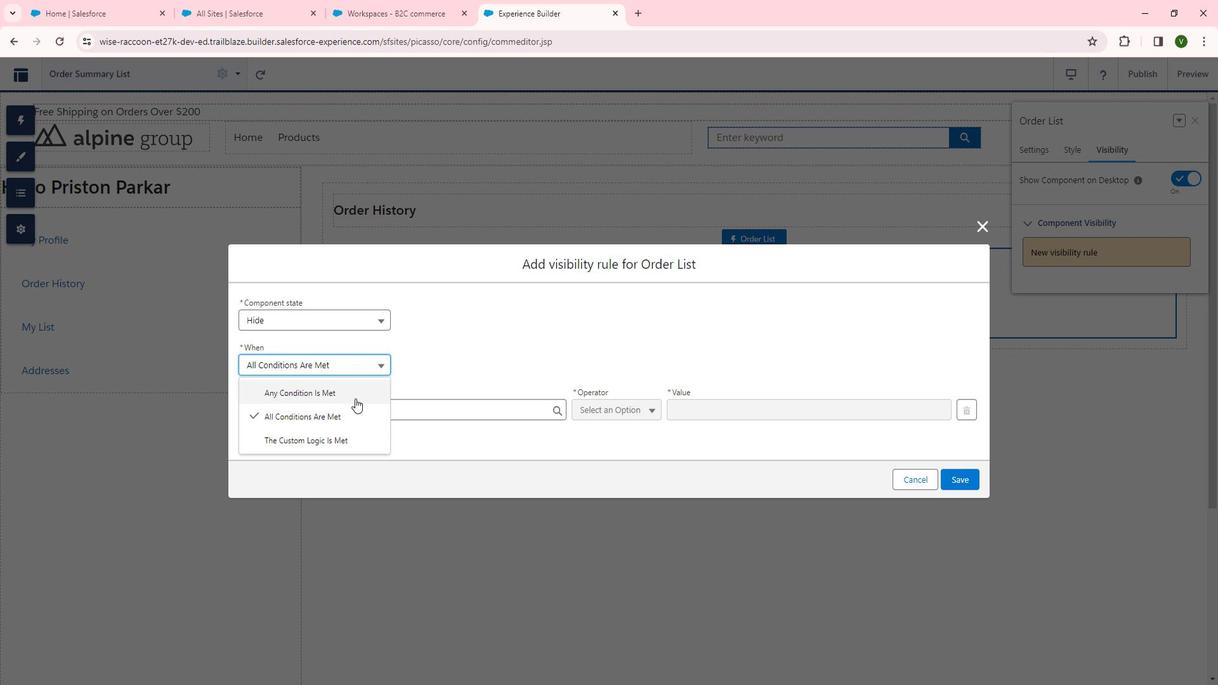 
Action: Mouse pressed left at (368, 399)
Screenshot: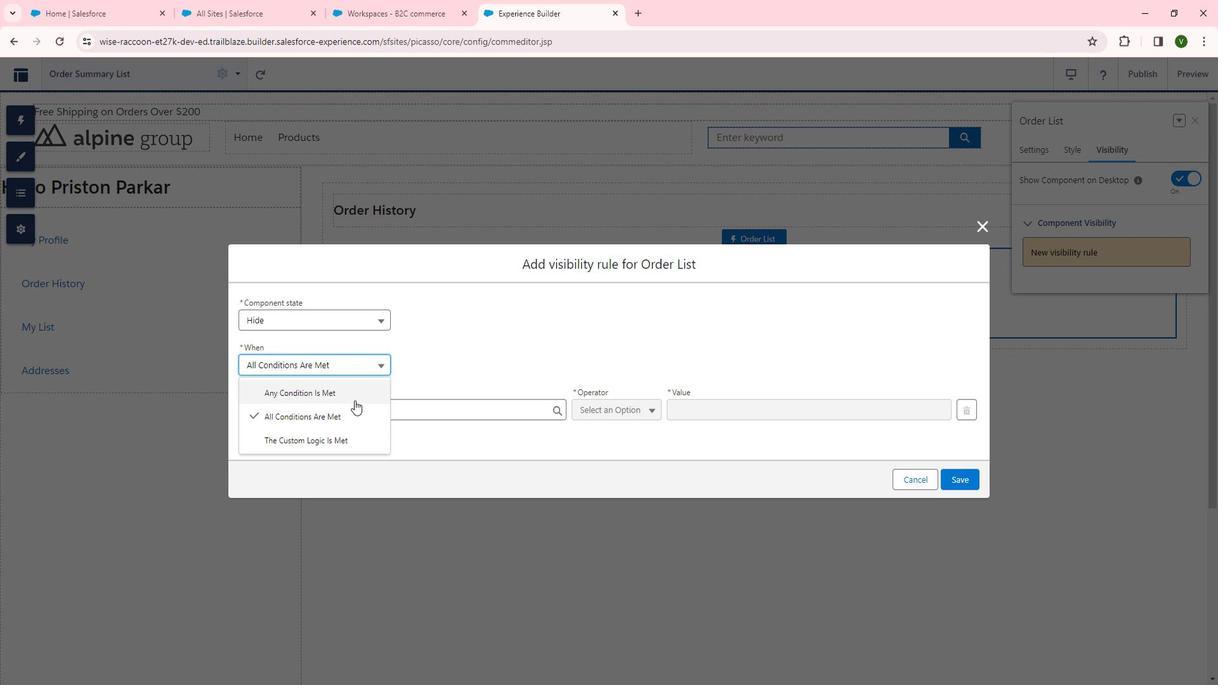 
Action: Mouse moved to (389, 410)
Screenshot: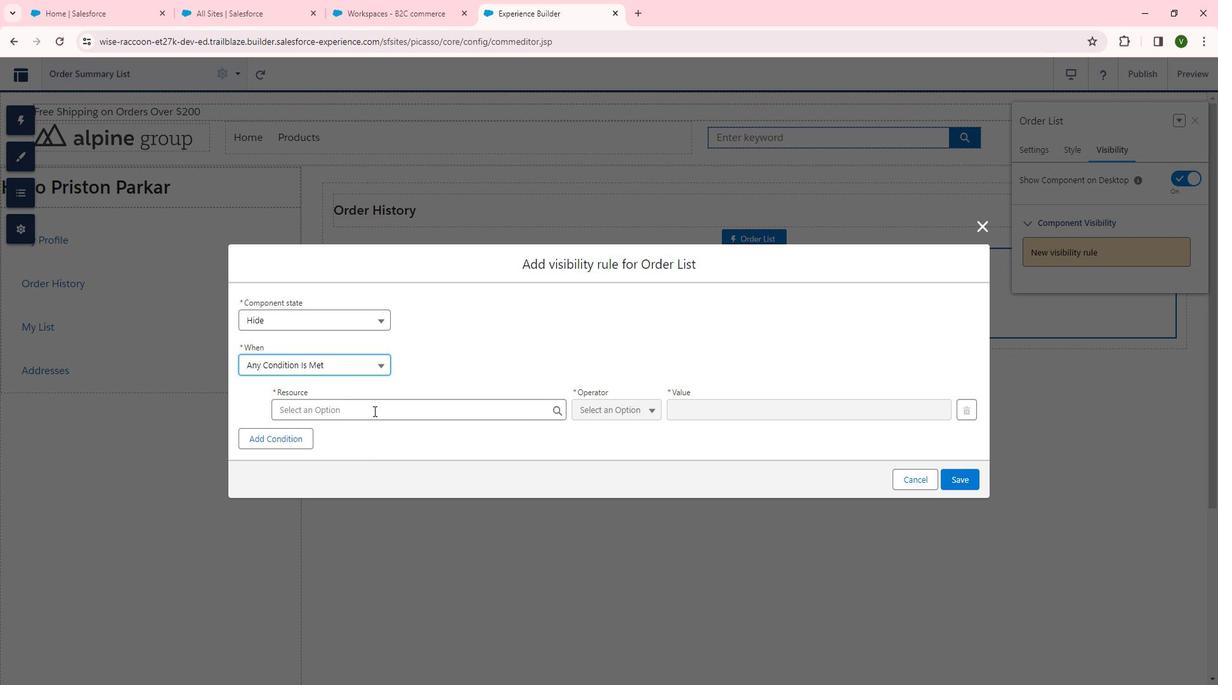 
Action: Mouse pressed left at (389, 410)
Screenshot: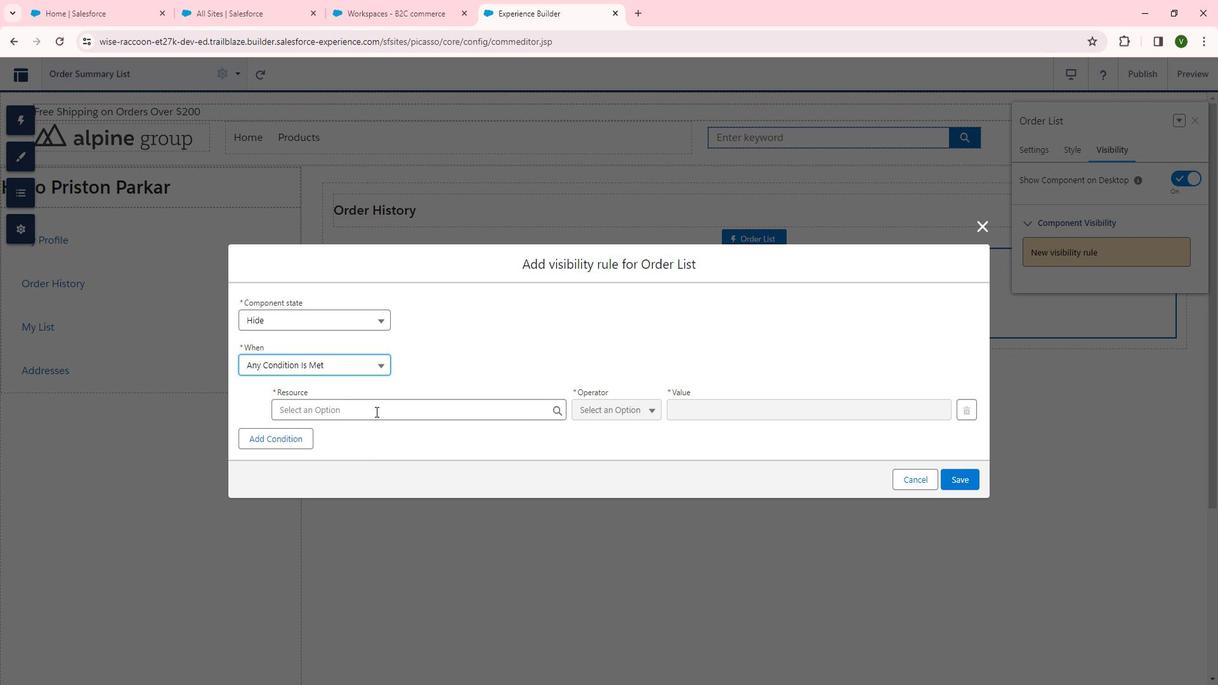 
Action: Mouse moved to (562, 431)
Screenshot: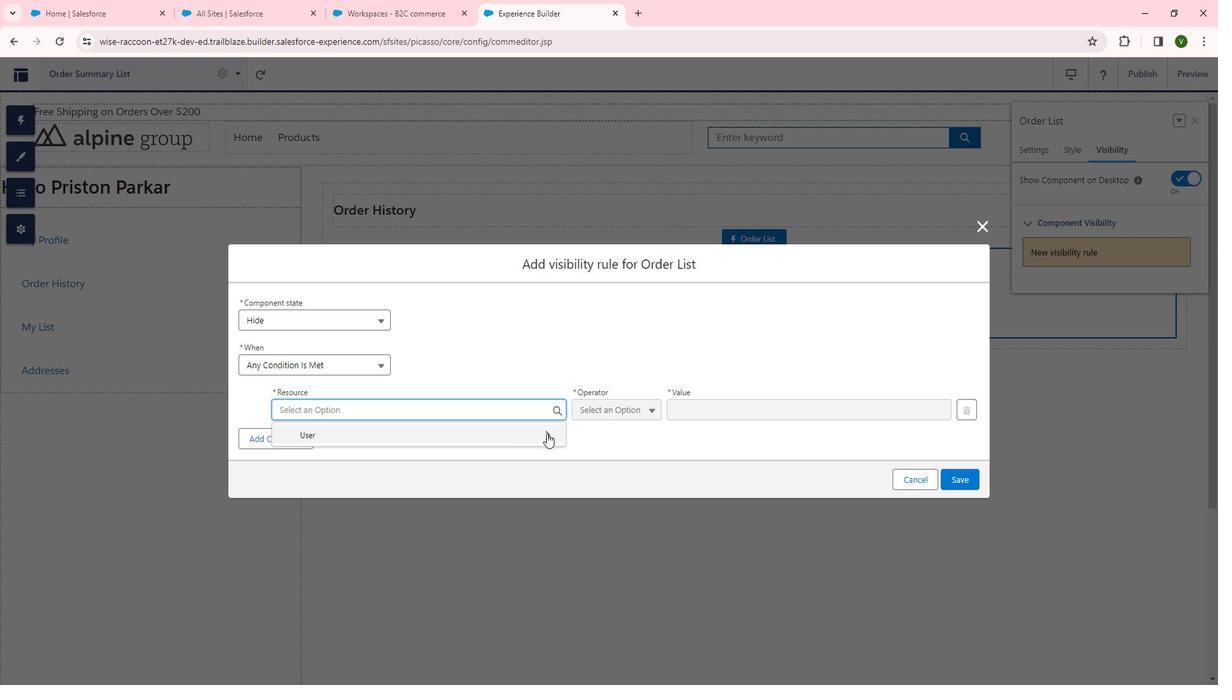 
Action: Mouse pressed left at (562, 431)
Screenshot: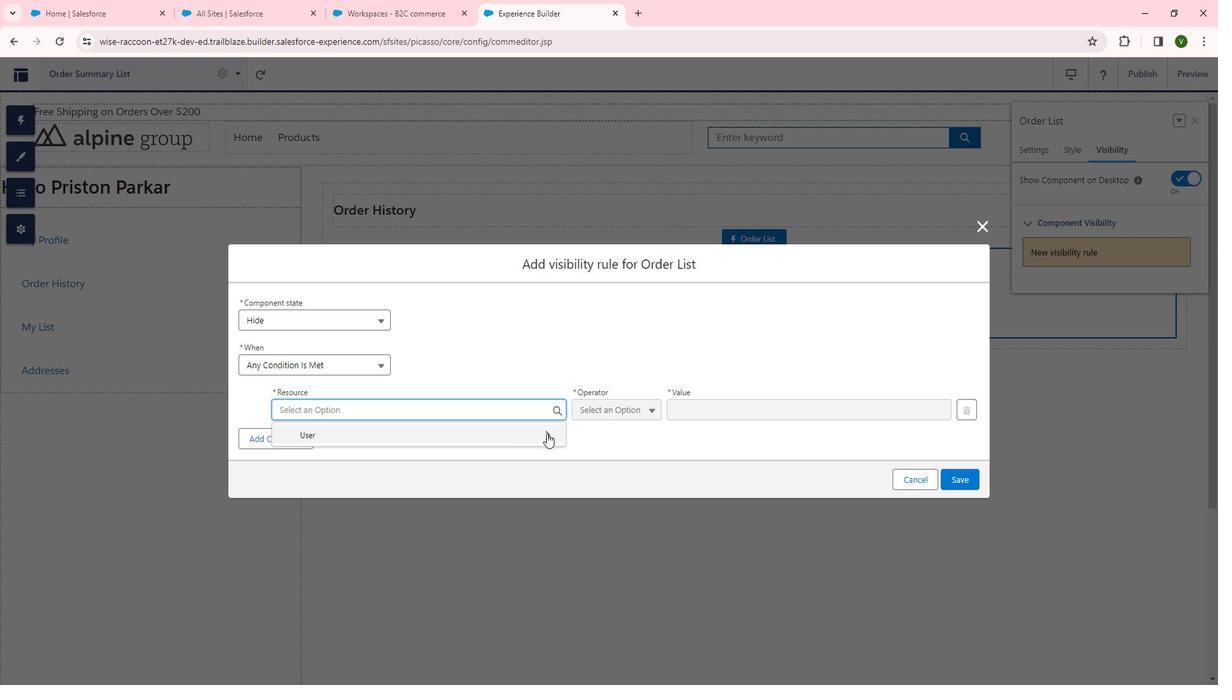 
Action: Mouse moved to (471, 447)
Screenshot: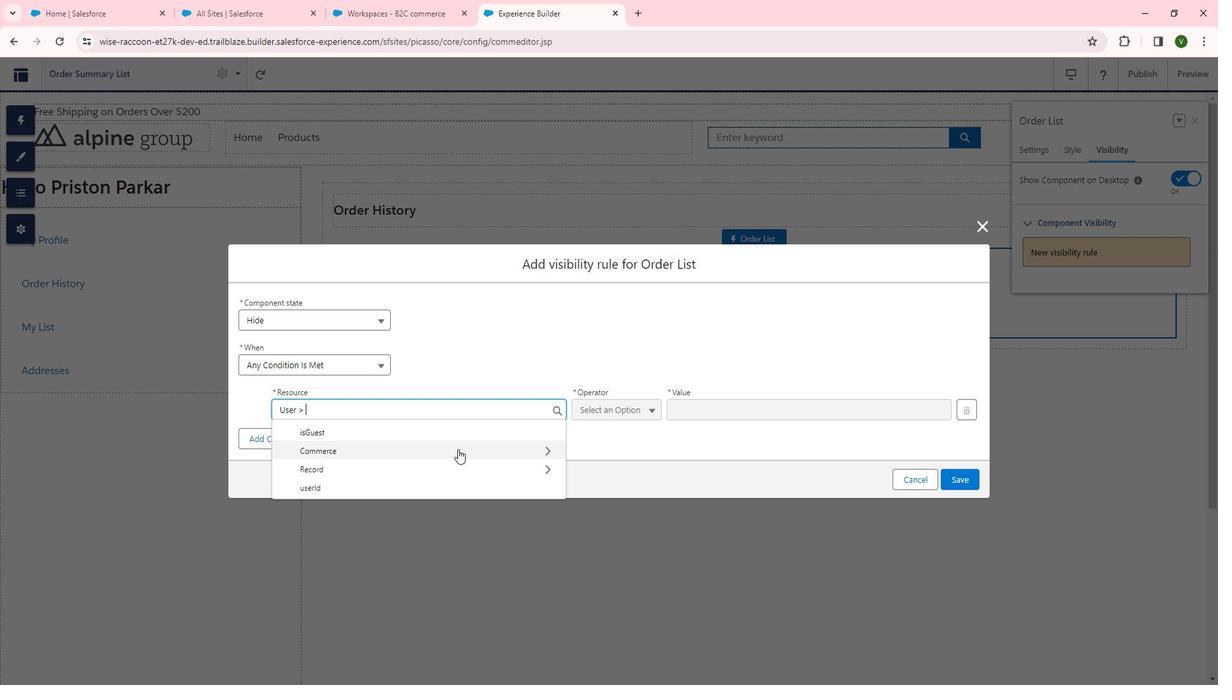 
Action: Mouse pressed left at (471, 447)
Screenshot: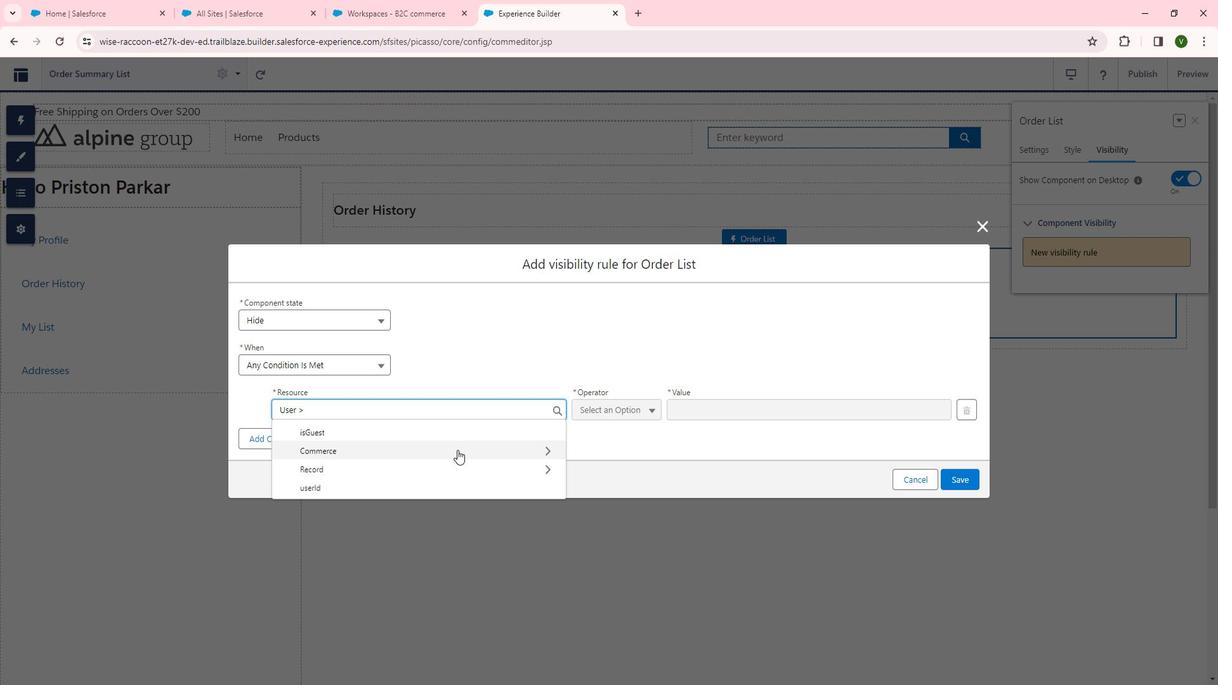 
Action: Mouse moved to (524, 428)
Screenshot: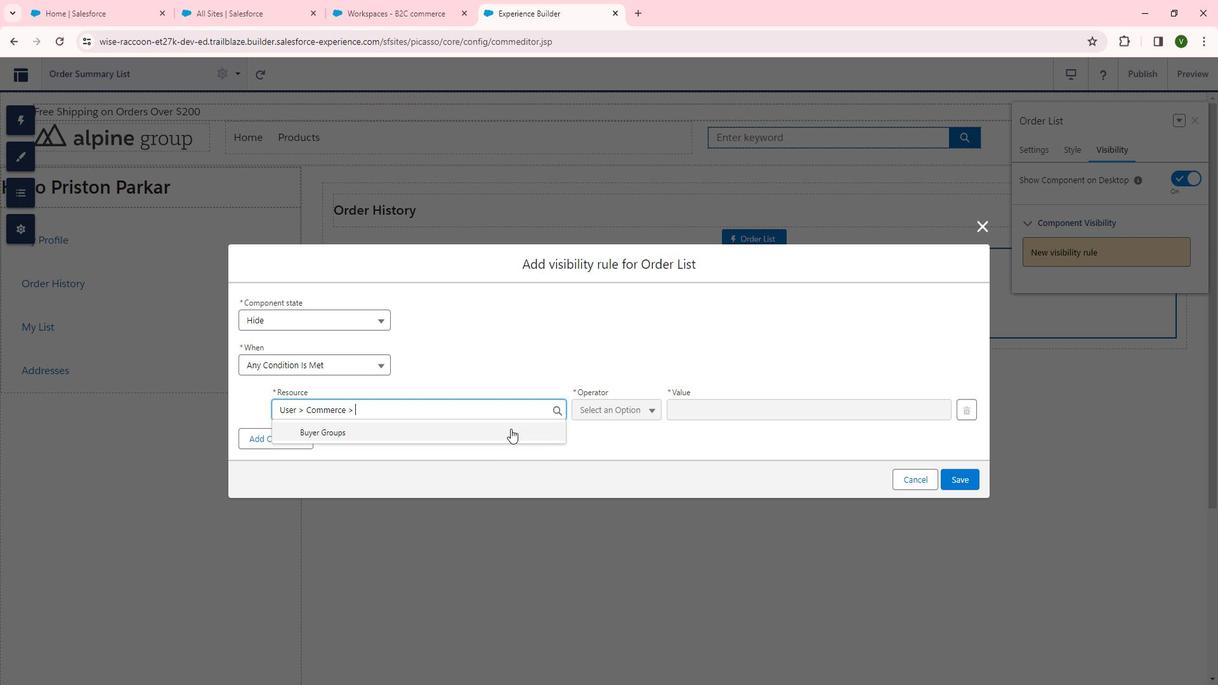 
Action: Mouse pressed left at (524, 428)
Screenshot: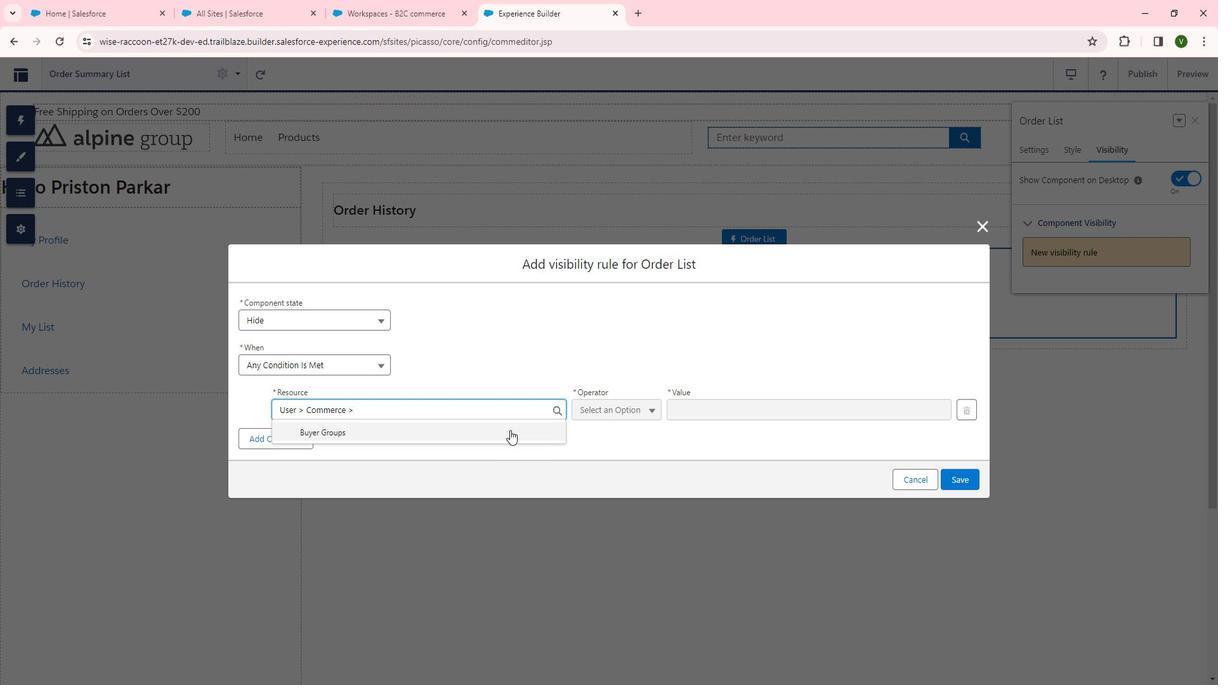 
Action: Mouse moved to (644, 409)
Screenshot: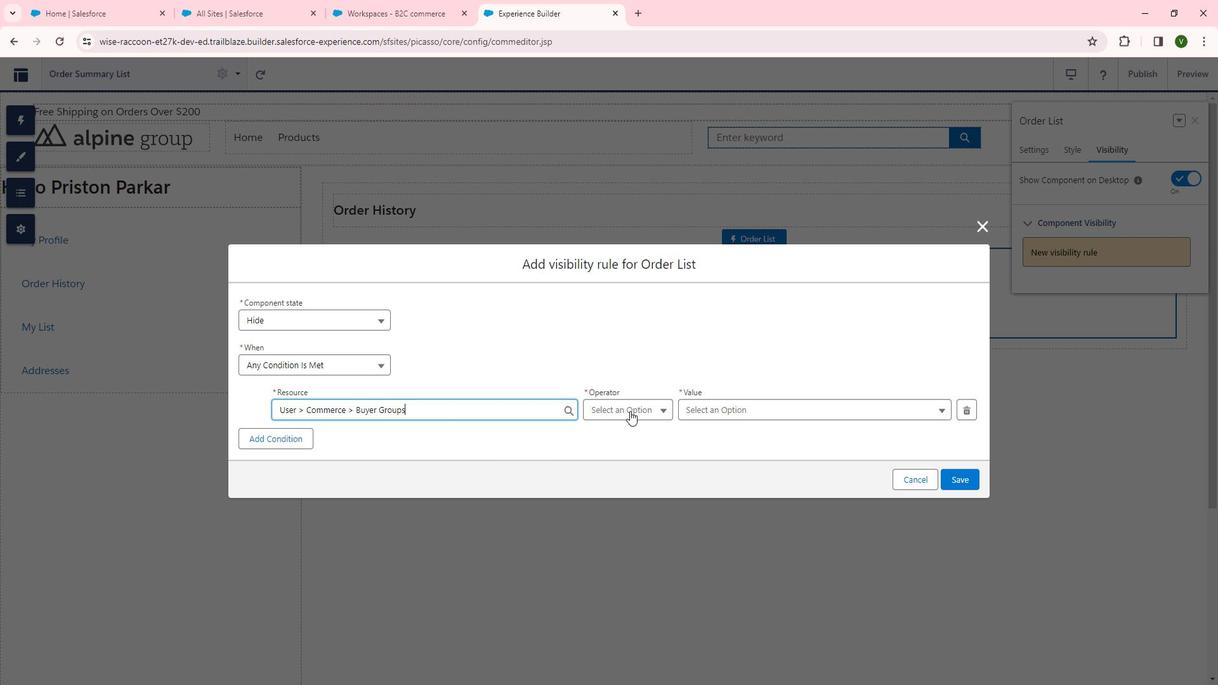 
Action: Mouse pressed left at (644, 409)
Screenshot: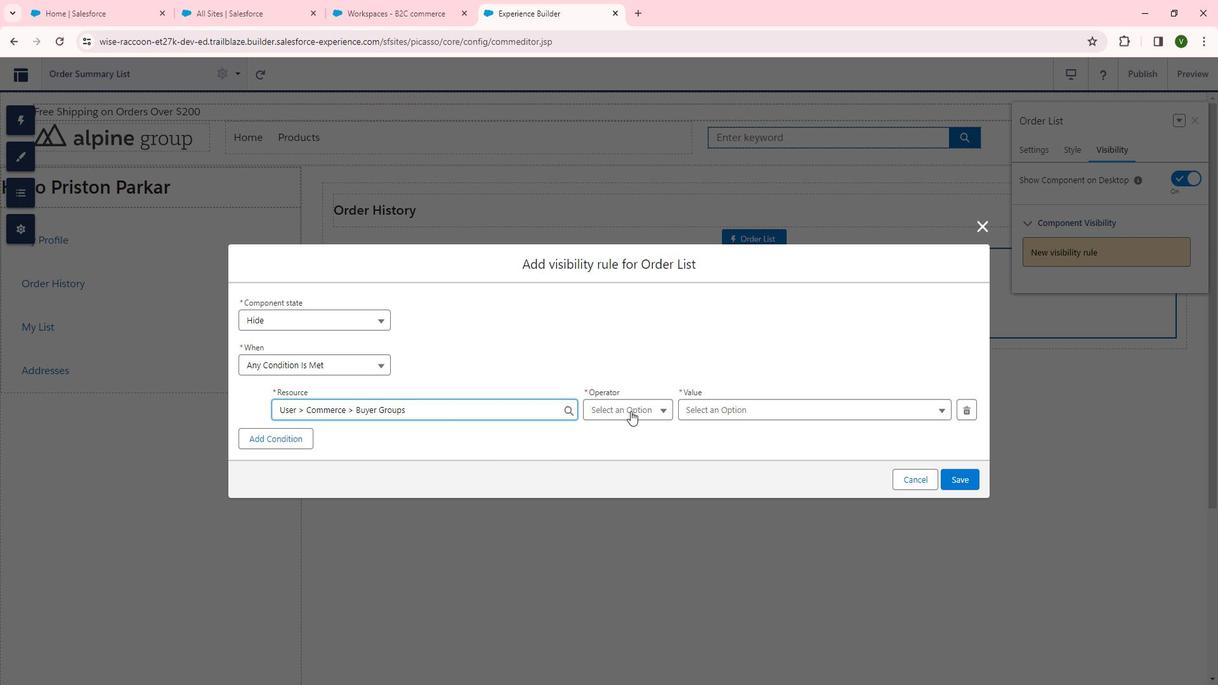 
Action: Mouse moved to (479, 405)
Screenshot: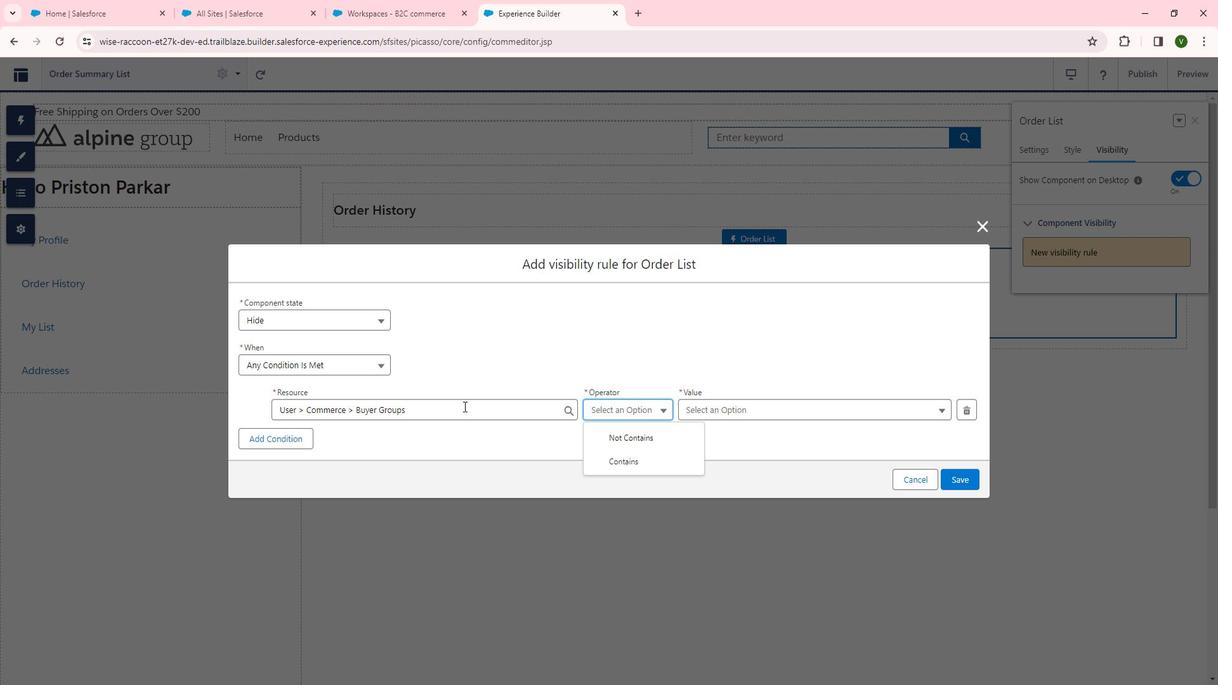 
Action: Mouse pressed left at (479, 405)
Screenshot: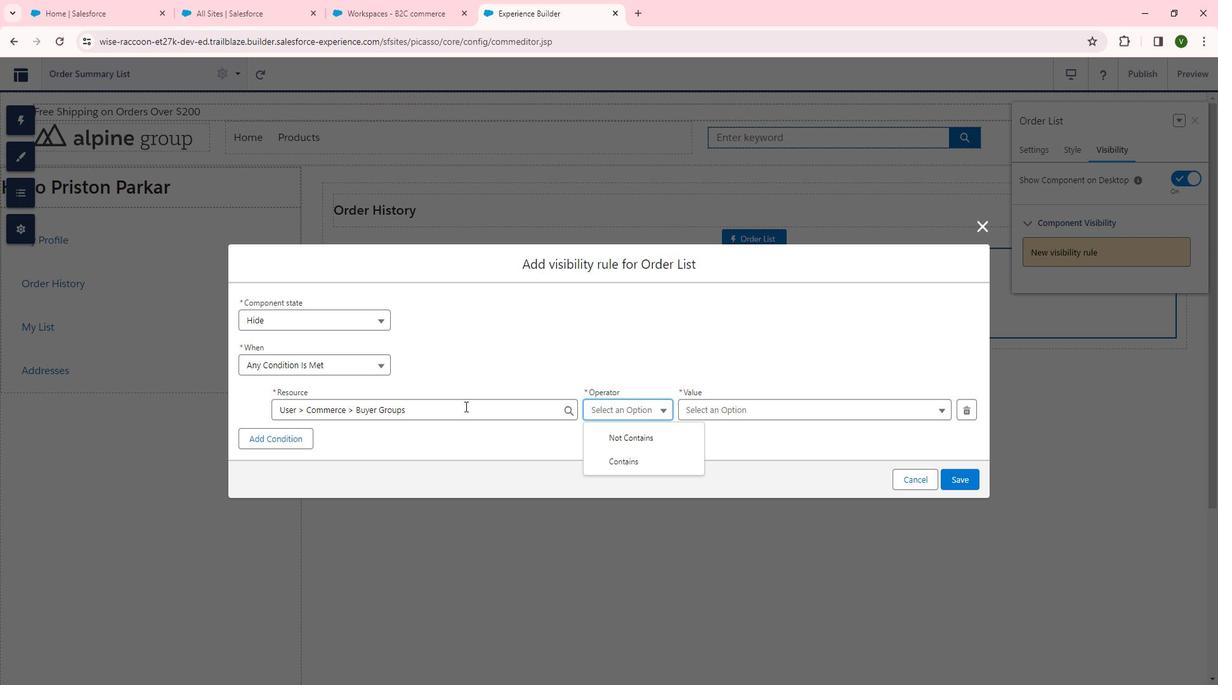 
Action: Key pressed <Key.backspace><Key.backspace><Key.backspace><Key.backspace><Key.backspace><Key.backspace><Key.backspace><Key.backspace><Key.backspace><Key.backspace><Key.backspace><Key.backspace><Key.backspace><Key.backspace><Key.backspace><Key.backspace><Key.backspace><Key.backspace><Key.backspace><Key.backspace><Key.backspace><Key.backspace><Key.backspace>
Screenshot: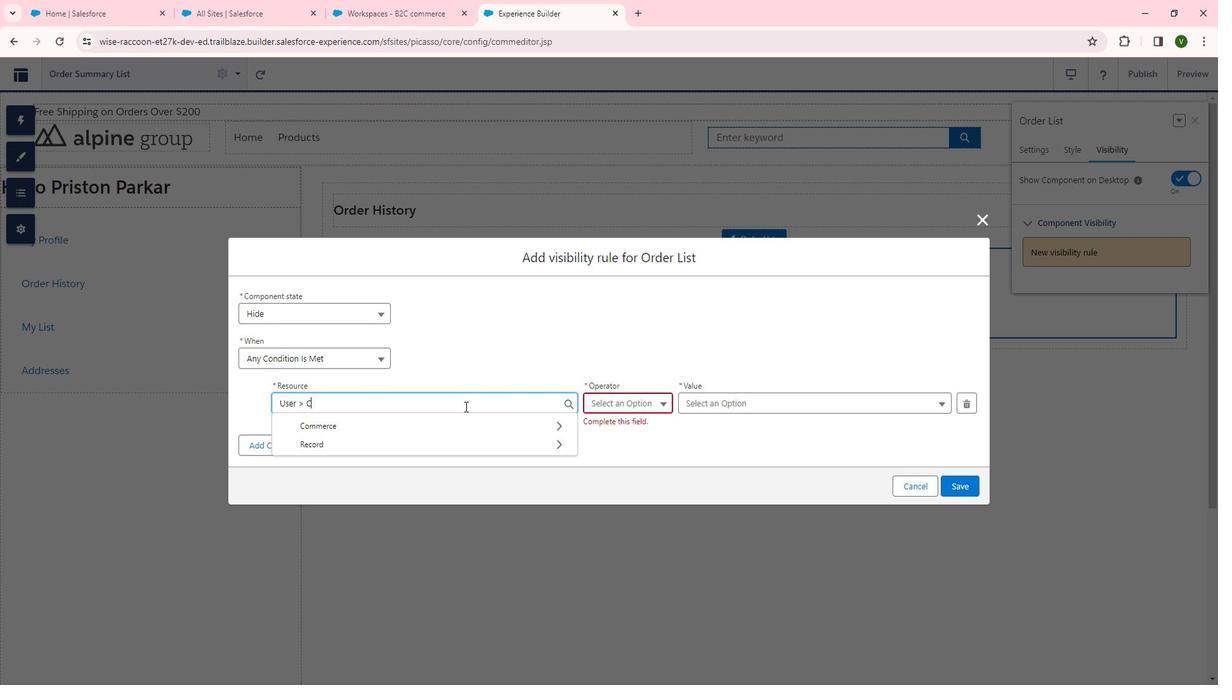 
Action: Mouse moved to (473, 427)
Screenshot: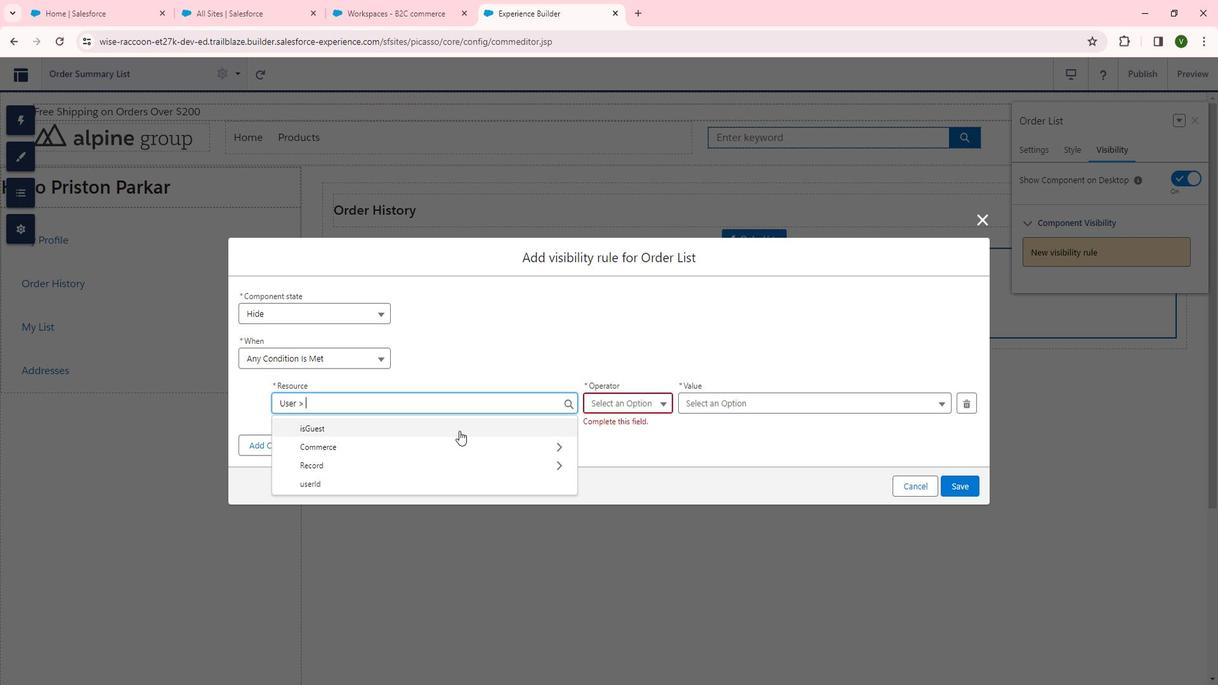 
Action: Mouse pressed left at (473, 427)
Screenshot: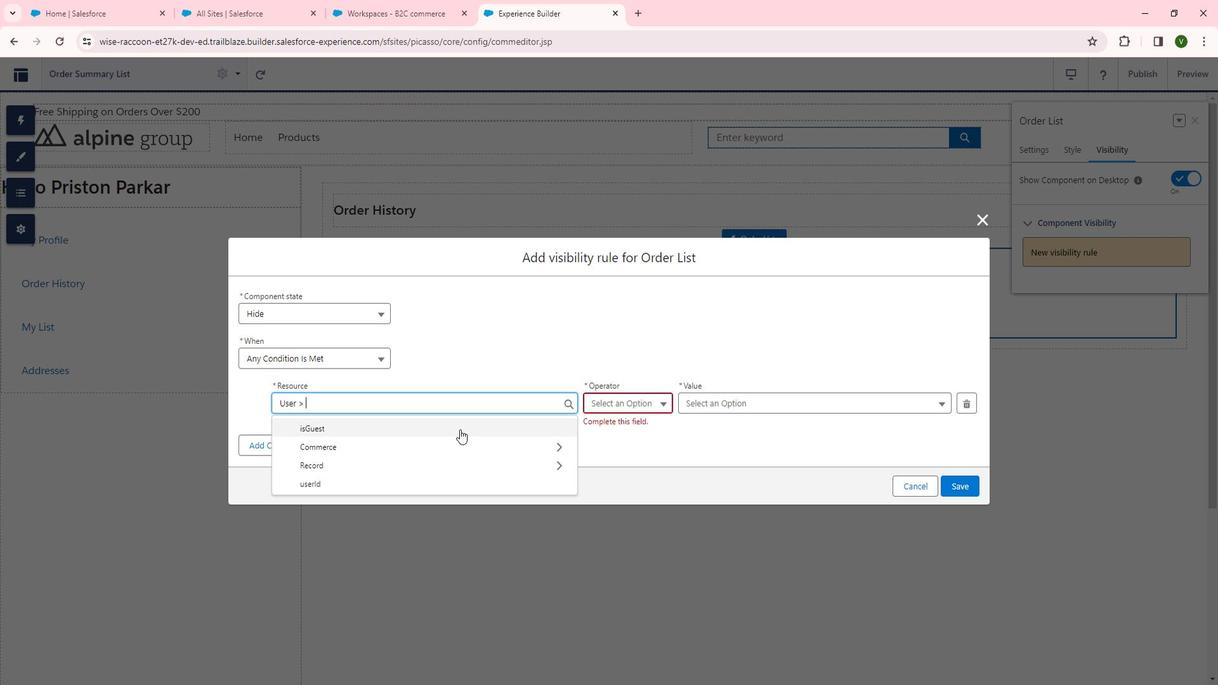
Action: Mouse moved to (640, 402)
Screenshot: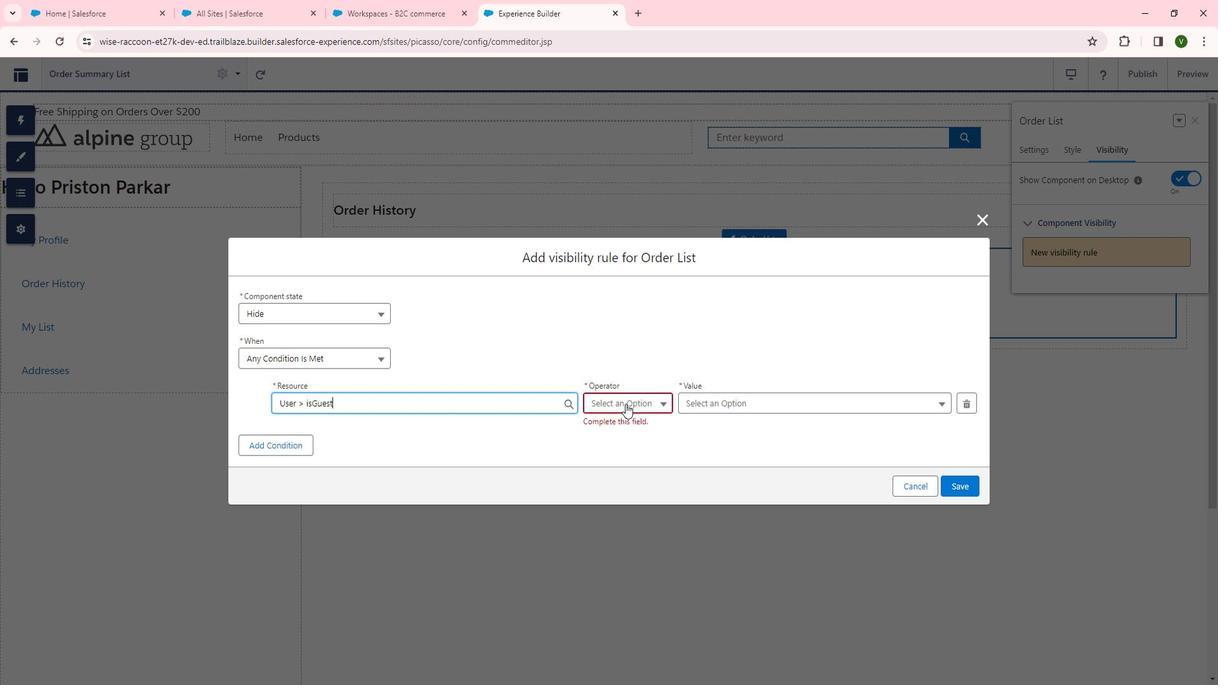 
Action: Mouse pressed left at (640, 402)
Screenshot: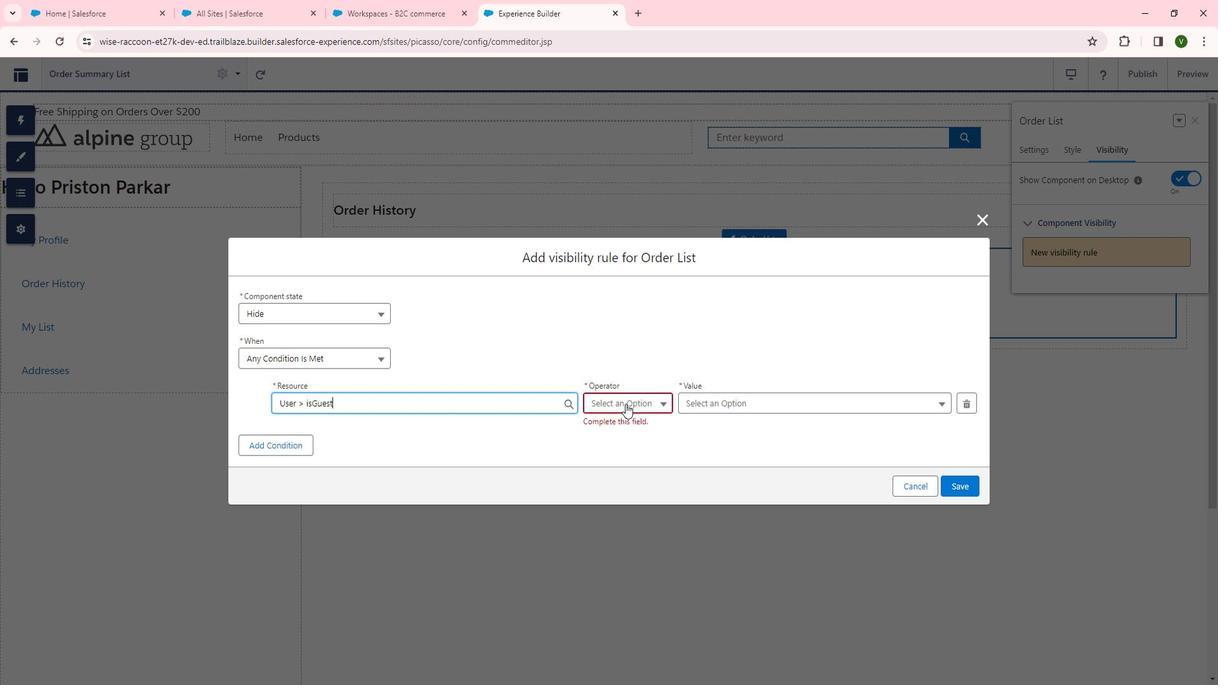 
Action: Mouse moved to (643, 425)
Screenshot: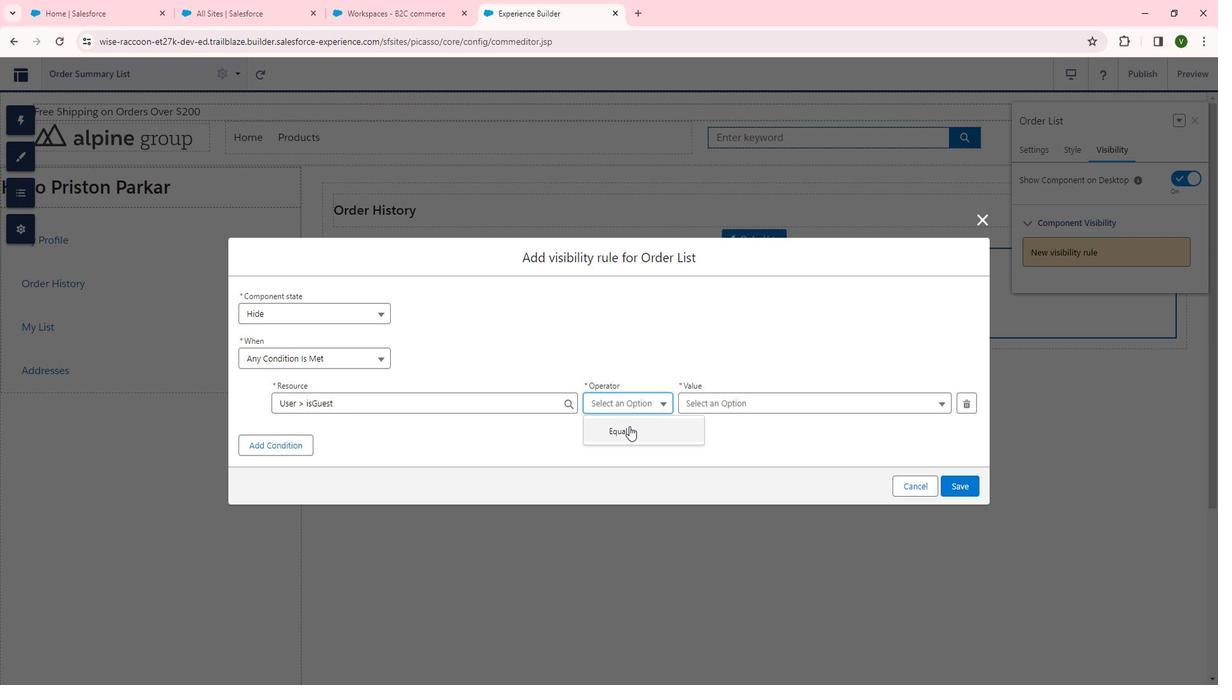 
Action: Mouse pressed left at (643, 425)
Screenshot: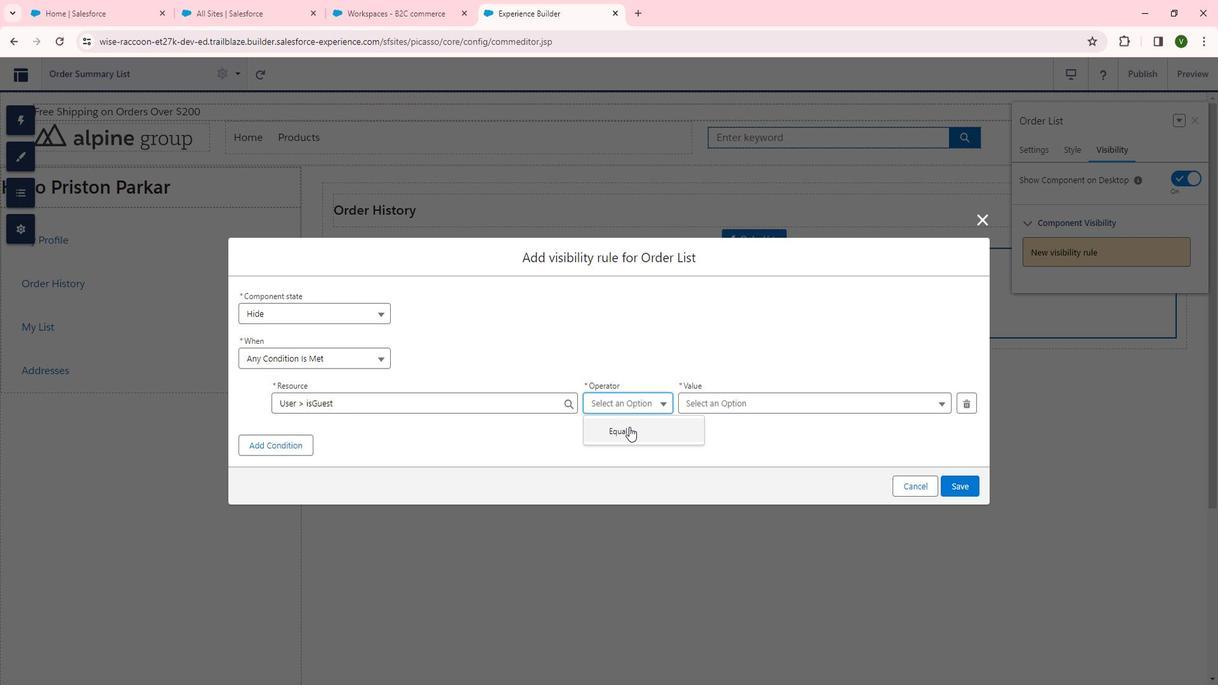 
Action: Mouse moved to (745, 398)
Screenshot: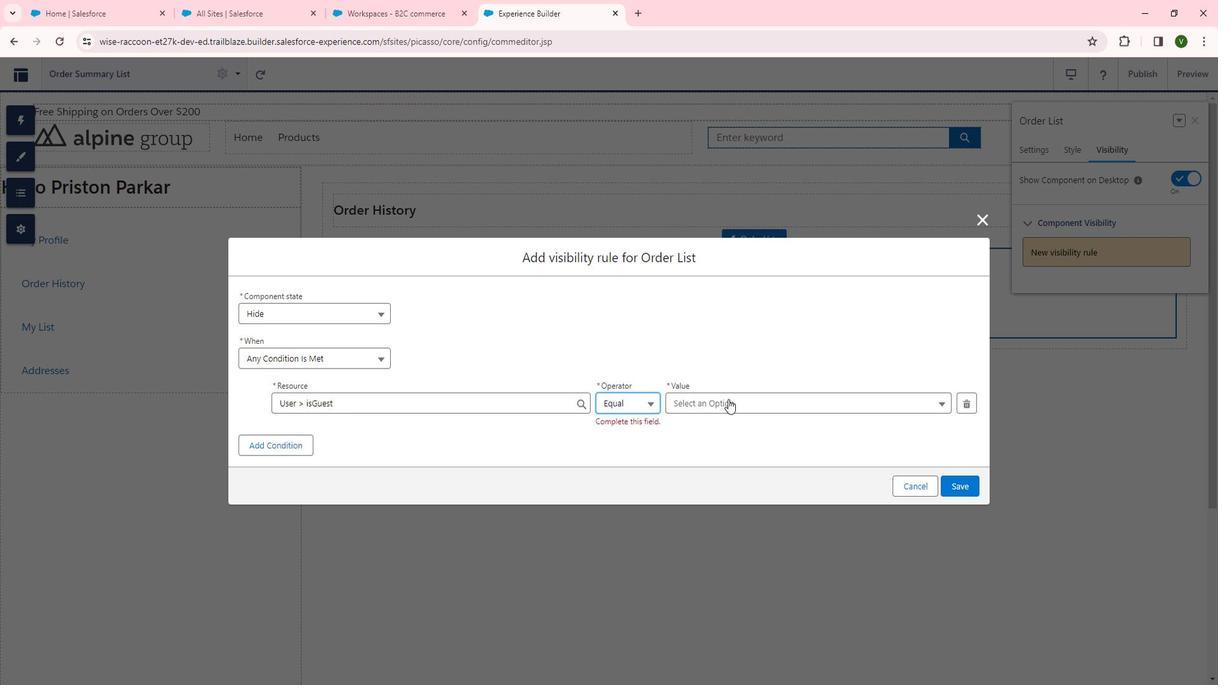 
Action: Mouse pressed left at (745, 398)
Screenshot: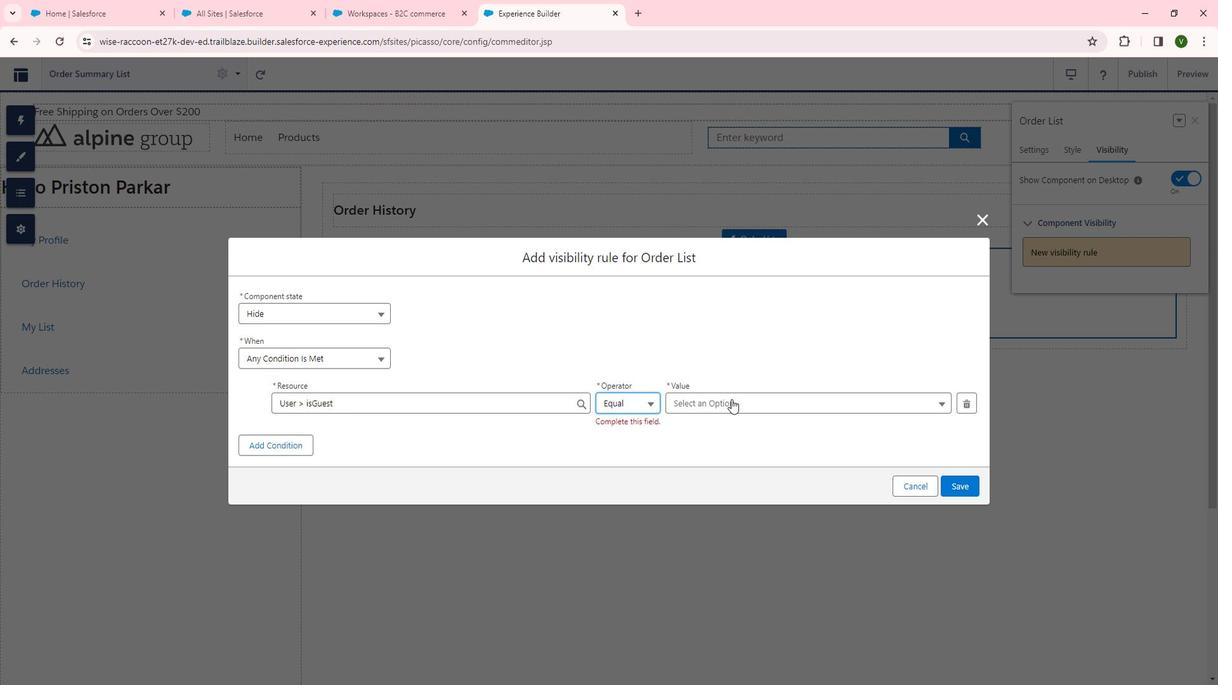 
Action: Mouse moved to (728, 457)
Screenshot: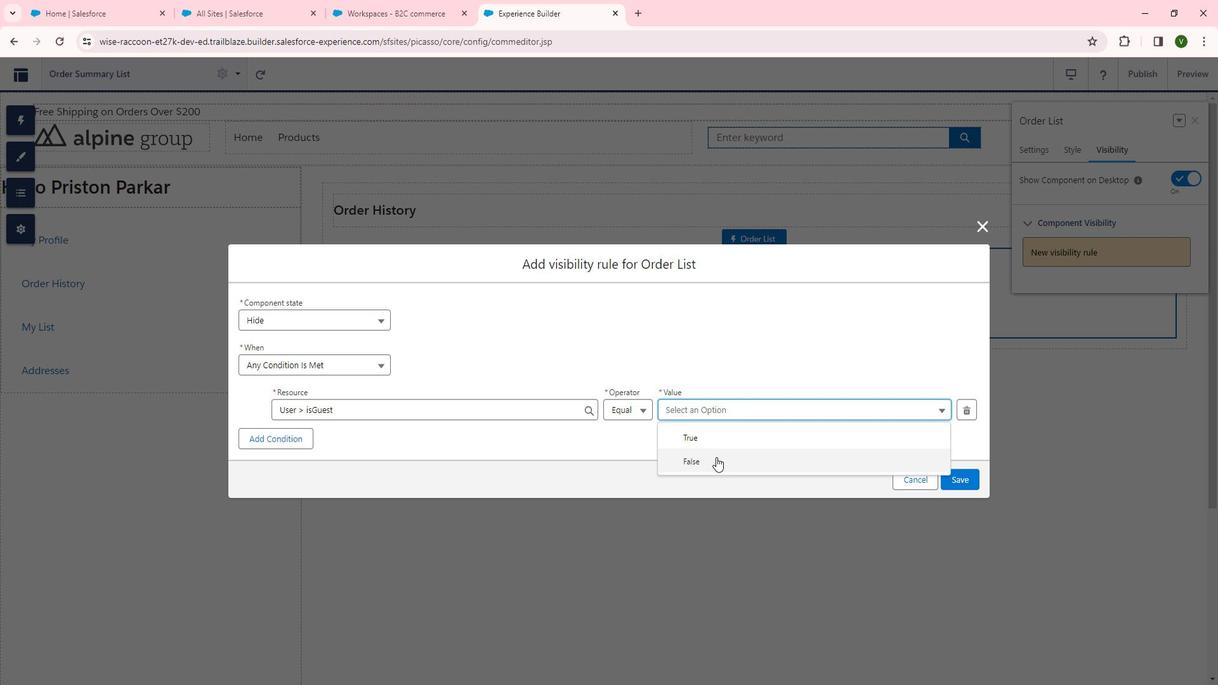 
Action: Mouse pressed left at (728, 457)
Screenshot: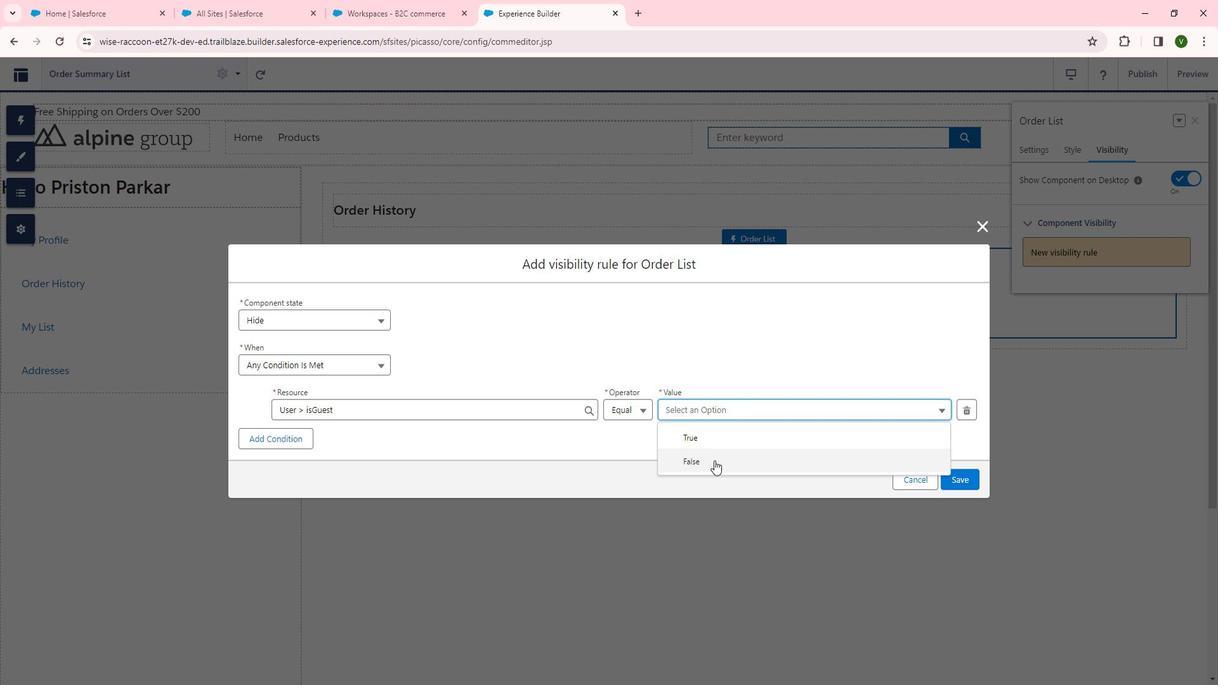 
Action: Mouse moved to (985, 482)
Screenshot: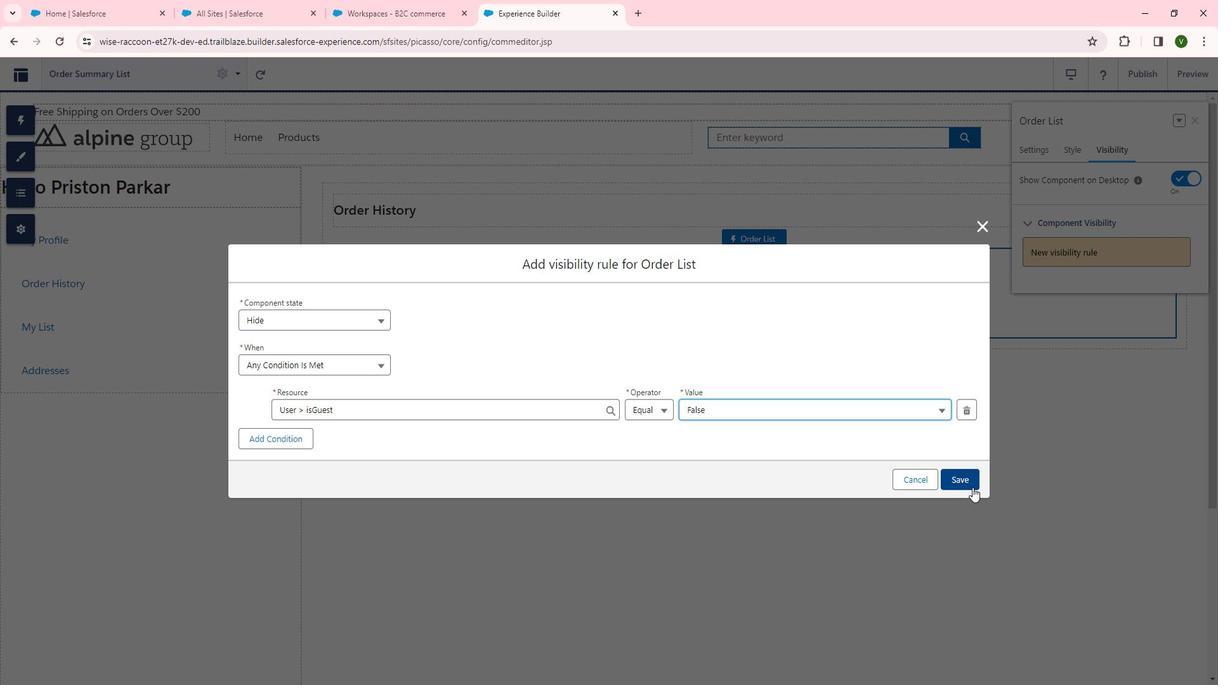 
Action: Mouse pressed left at (985, 482)
Screenshot: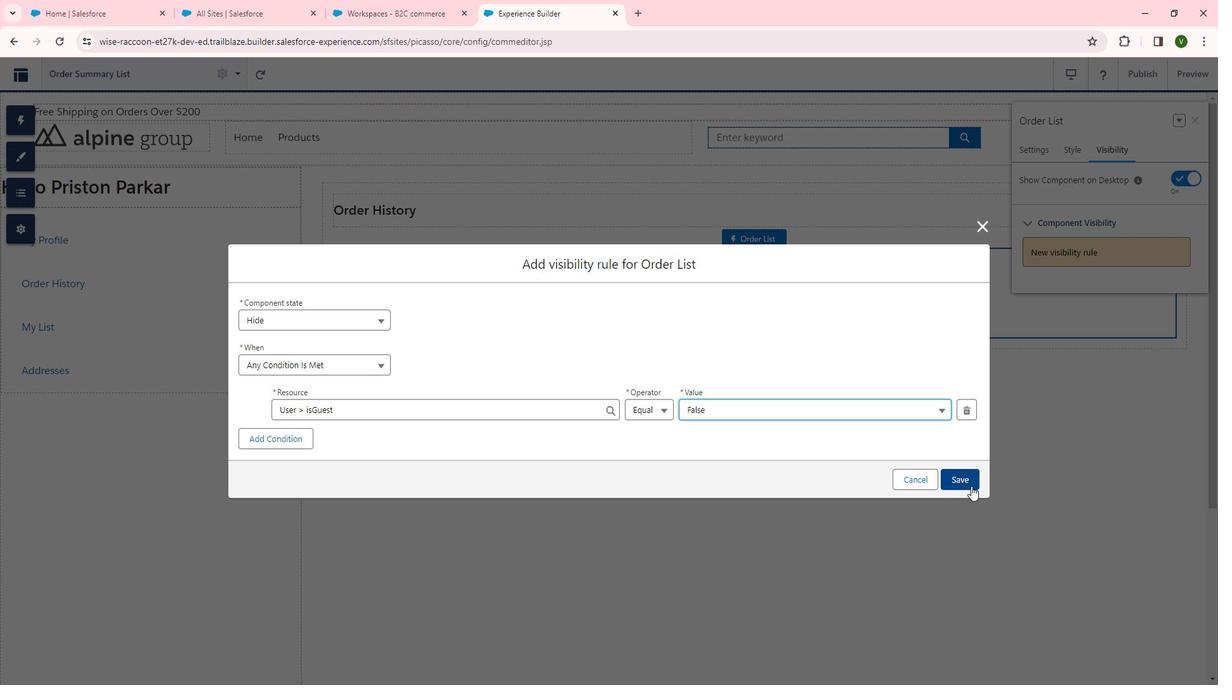 
Action: Mouse moved to (709, 249)
Screenshot: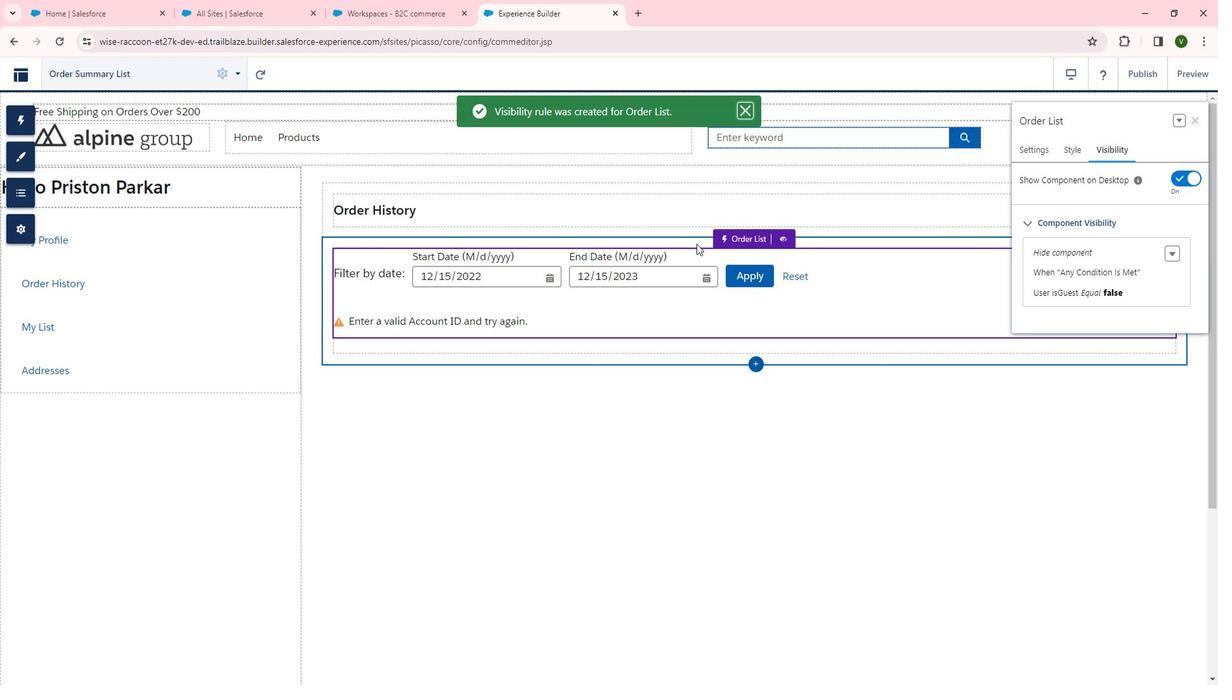 
